 Task: Look for space in San Luis, Argentina from 11th June, 2023 to 17th June, 2023 for 1 adult in price range Rs.5000 to Rs.12000. Place can be private room with 1  bedroom having 1 bed and 1 bathroom. Property type can be hotel. Amenities needed are: heating, . Booking option can be shelf check-in. Required host language is English.
Action: Mouse moved to (446, 91)
Screenshot: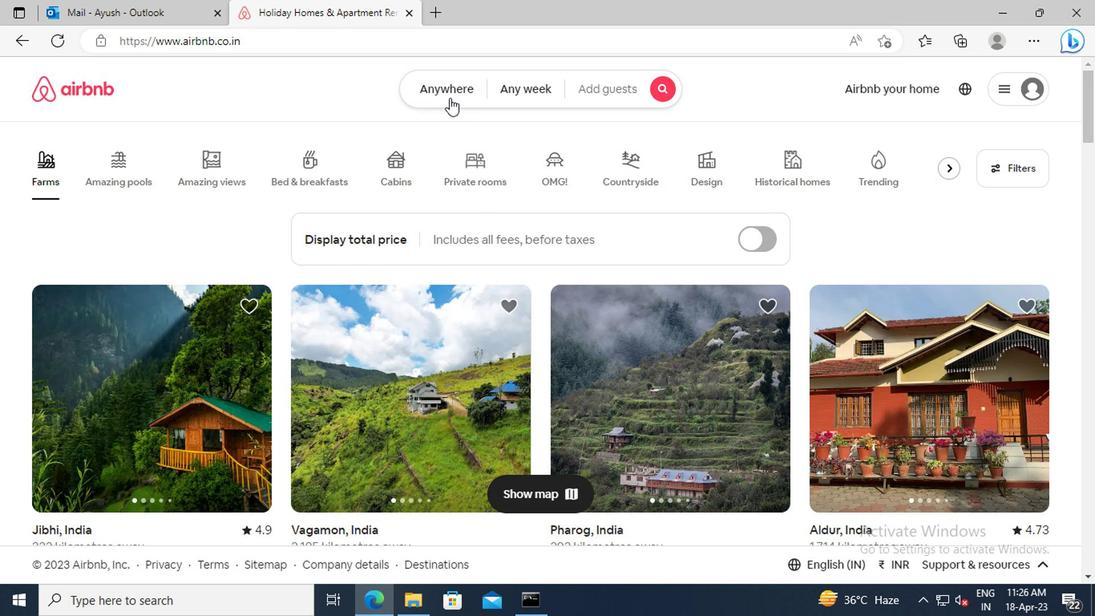
Action: Mouse pressed left at (446, 91)
Screenshot: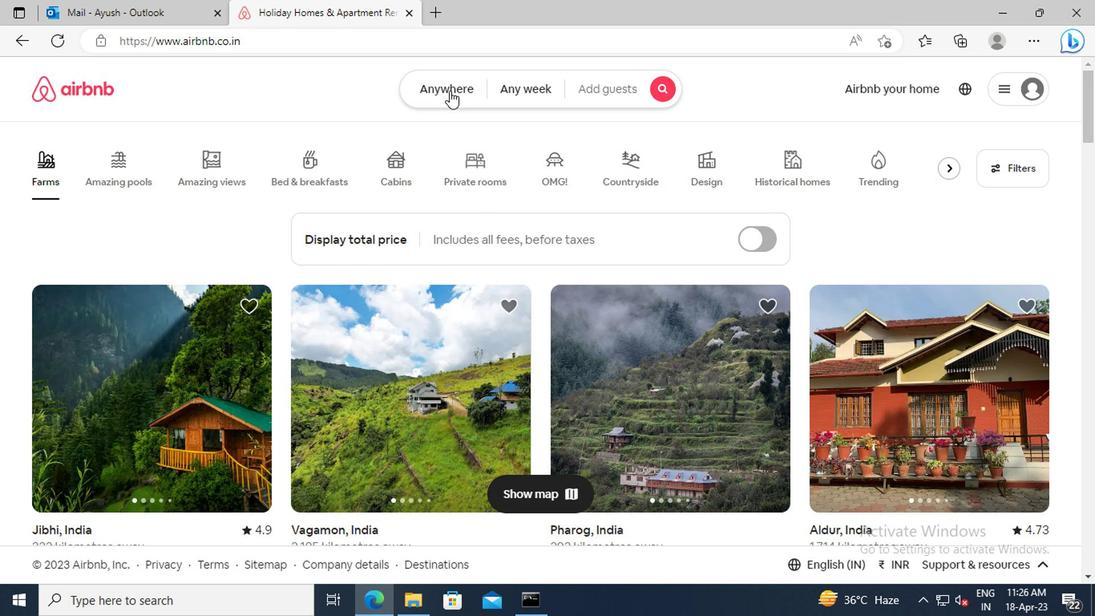 
Action: Mouse moved to (302, 159)
Screenshot: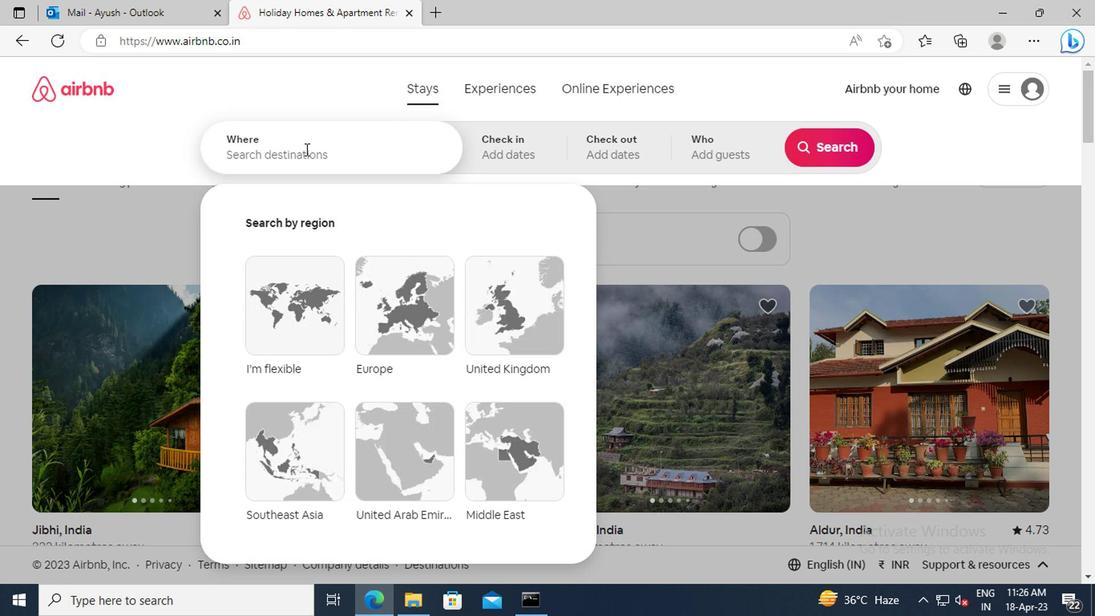 
Action: Mouse pressed left at (302, 159)
Screenshot: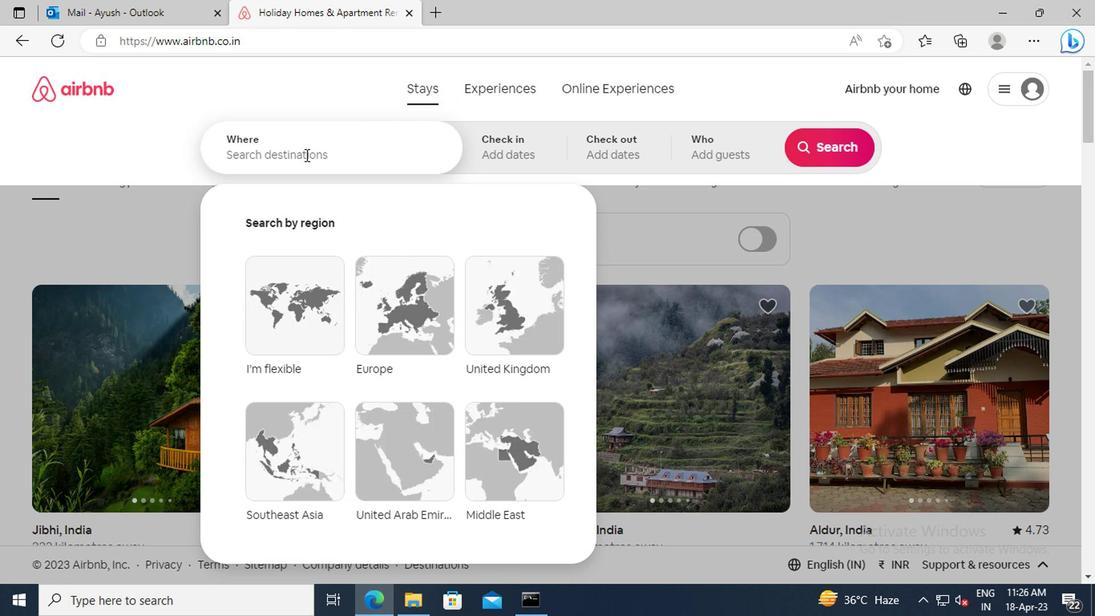 
Action: Key pressed <Key.shift>SAN<Key.space><Key.shift>LUIS,<Key.space><Key.shift_r>ARGENTINA<Key.enter>
Screenshot: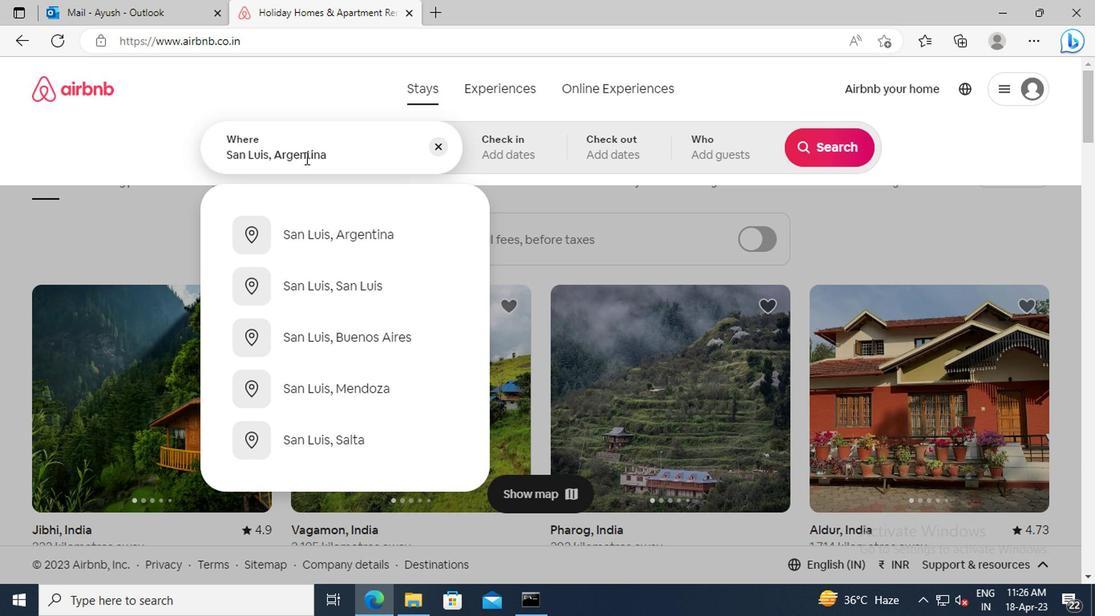 
Action: Mouse moved to (816, 279)
Screenshot: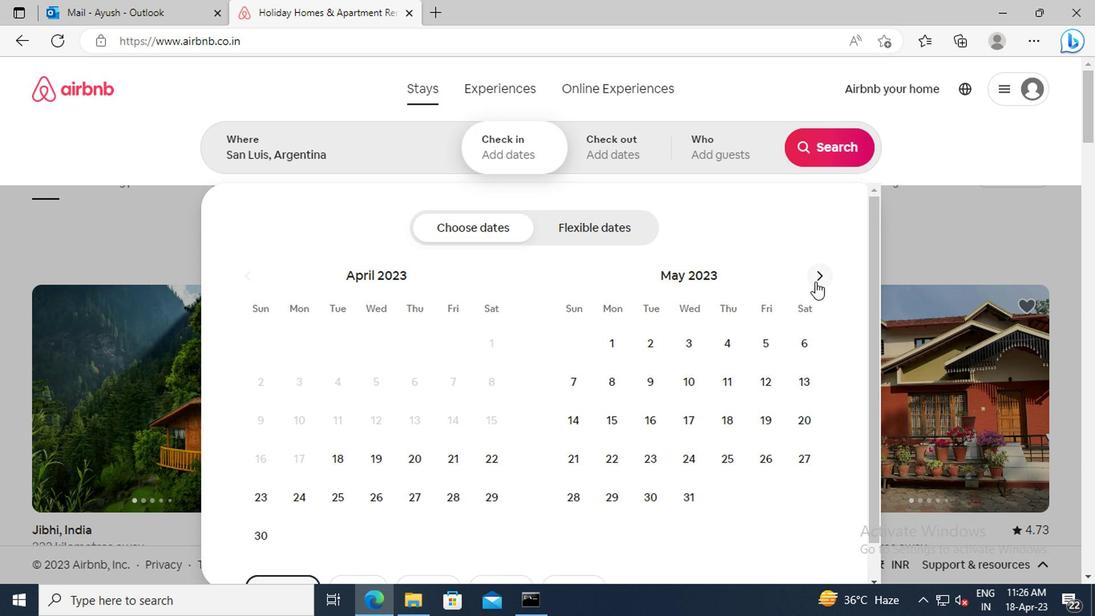 
Action: Mouse pressed left at (816, 279)
Screenshot: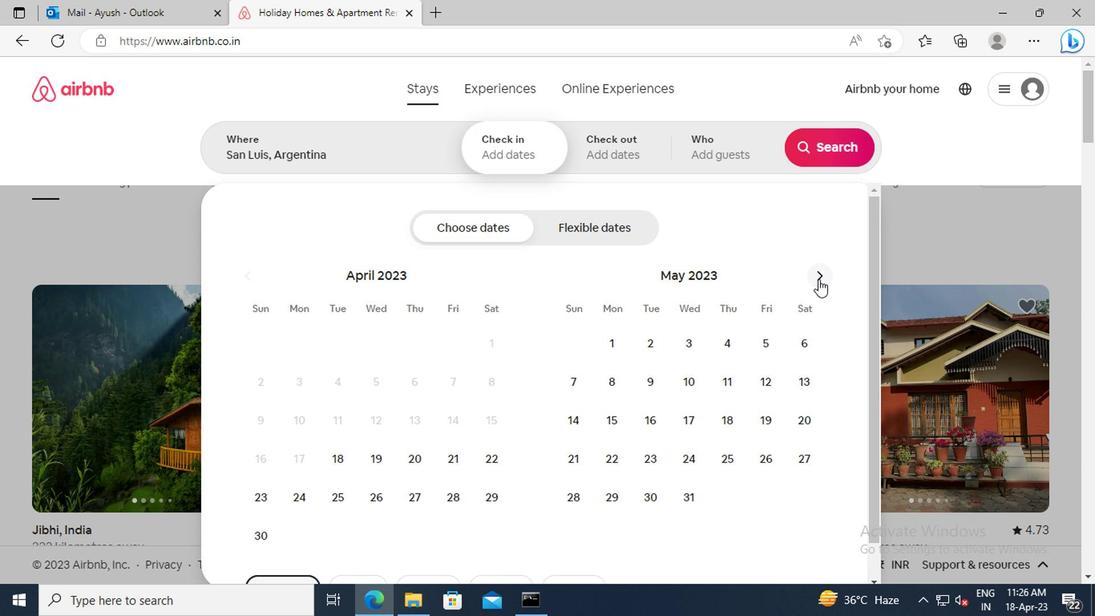 
Action: Mouse moved to (578, 414)
Screenshot: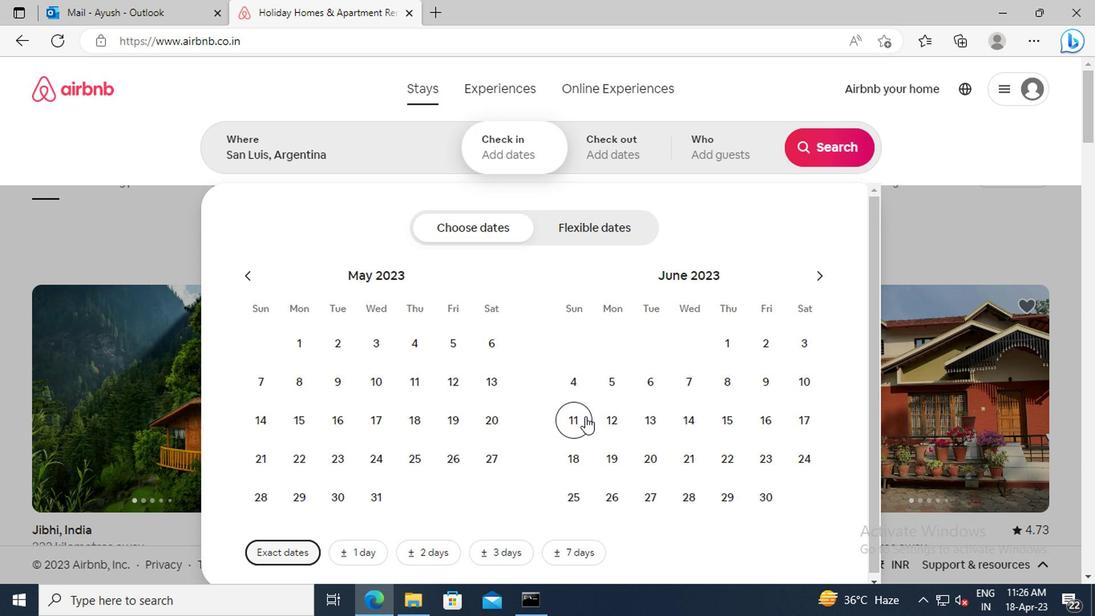 
Action: Mouse pressed left at (578, 414)
Screenshot: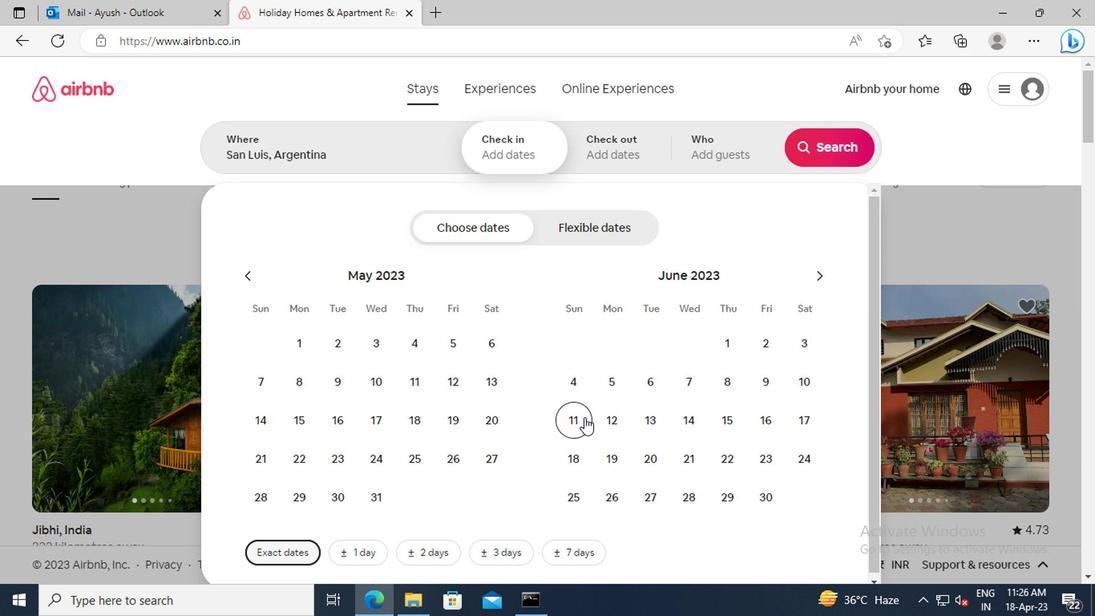 
Action: Mouse moved to (806, 414)
Screenshot: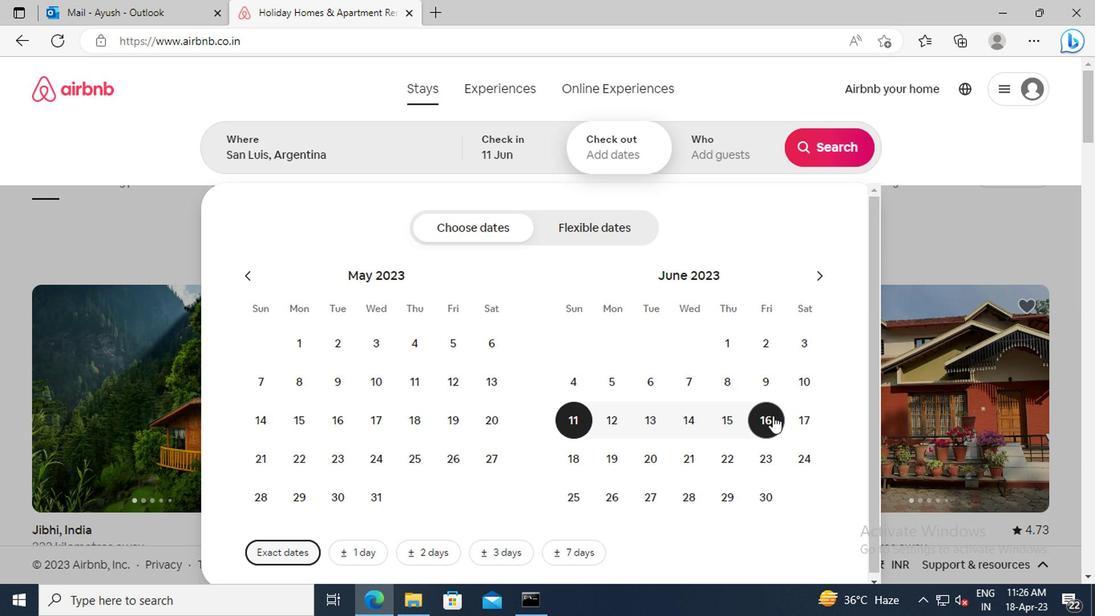 
Action: Mouse pressed left at (806, 414)
Screenshot: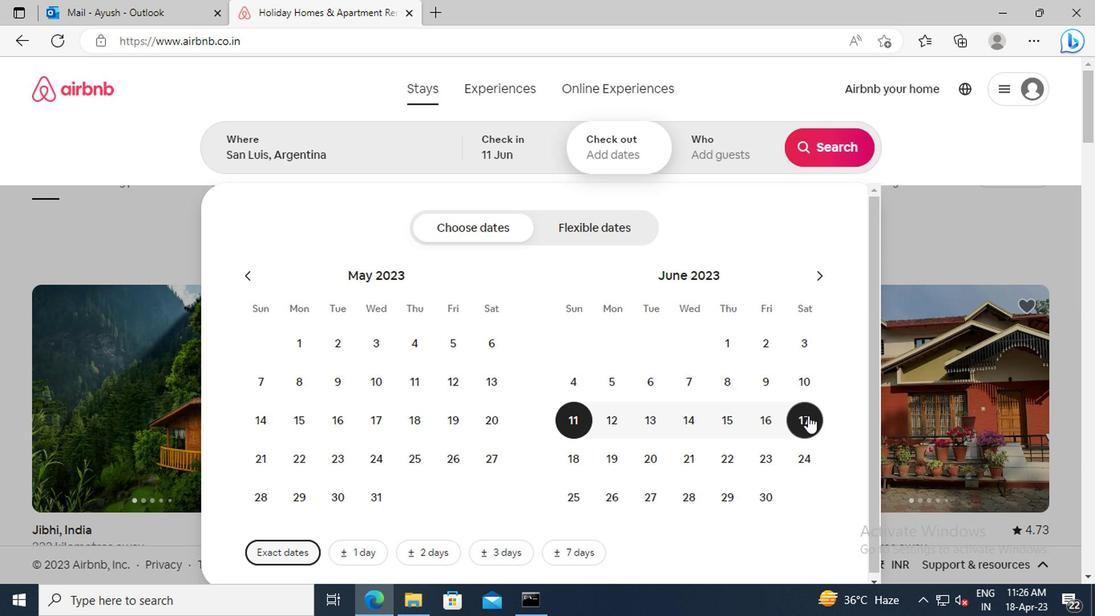 
Action: Mouse moved to (716, 154)
Screenshot: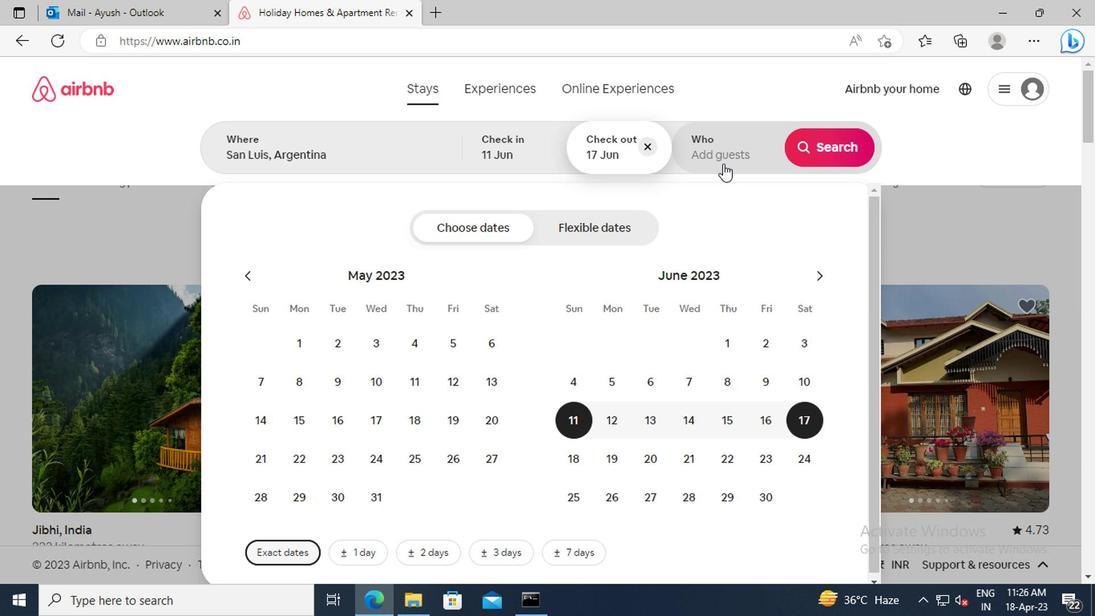 
Action: Mouse pressed left at (716, 154)
Screenshot: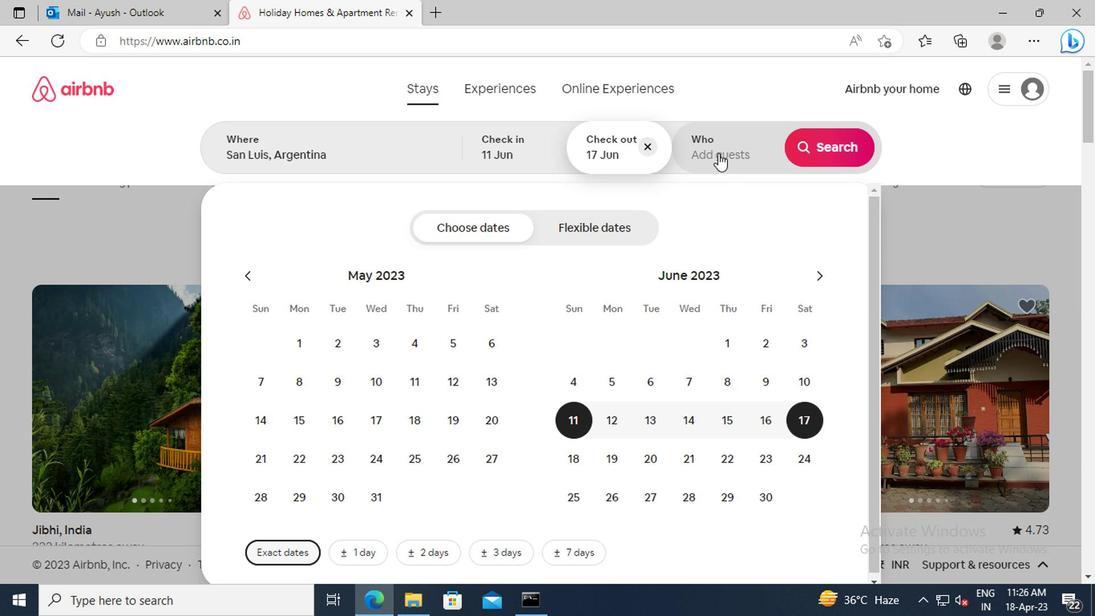 
Action: Mouse moved to (828, 233)
Screenshot: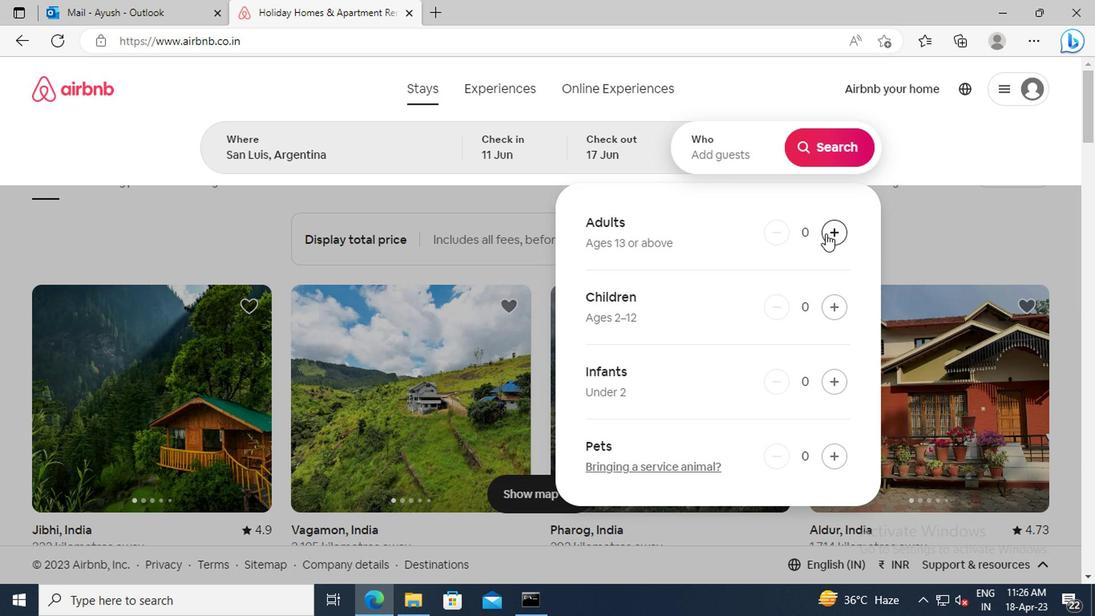 
Action: Mouse pressed left at (828, 233)
Screenshot: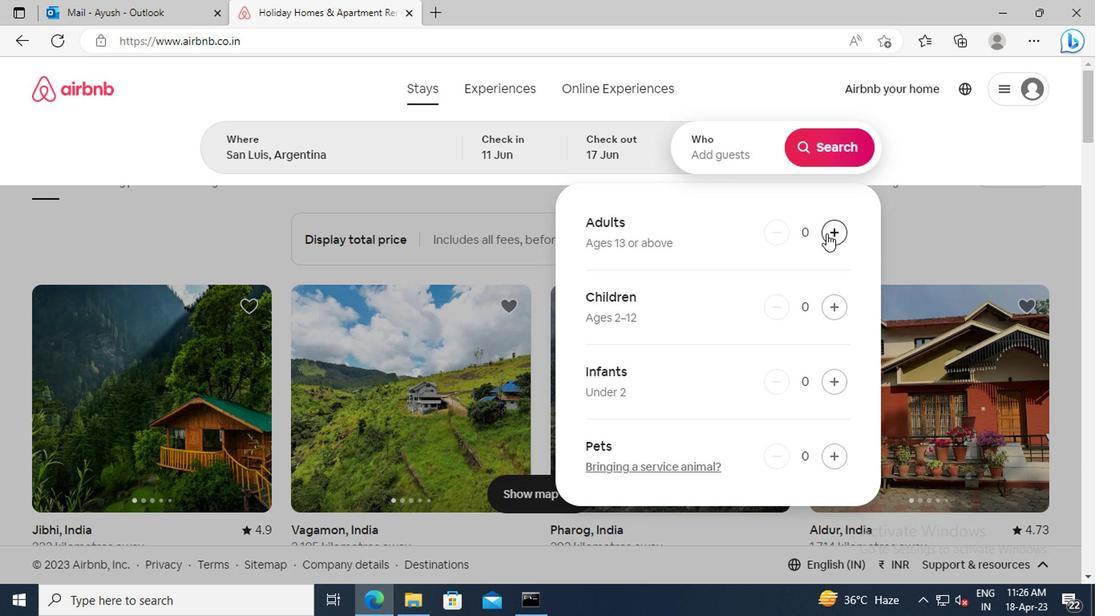 
Action: Mouse moved to (818, 147)
Screenshot: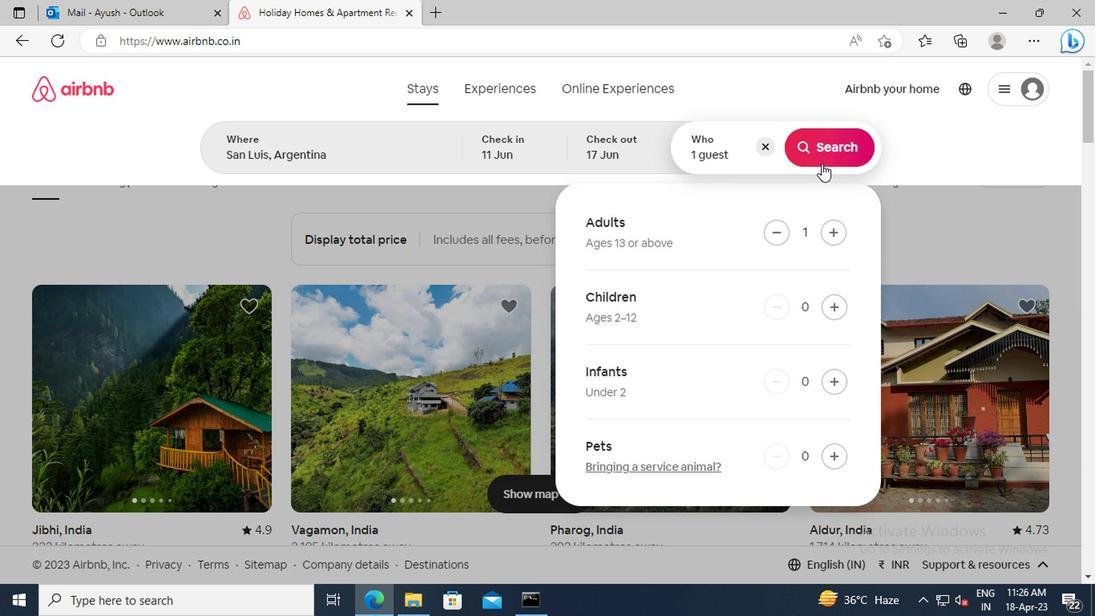
Action: Mouse pressed left at (818, 147)
Screenshot: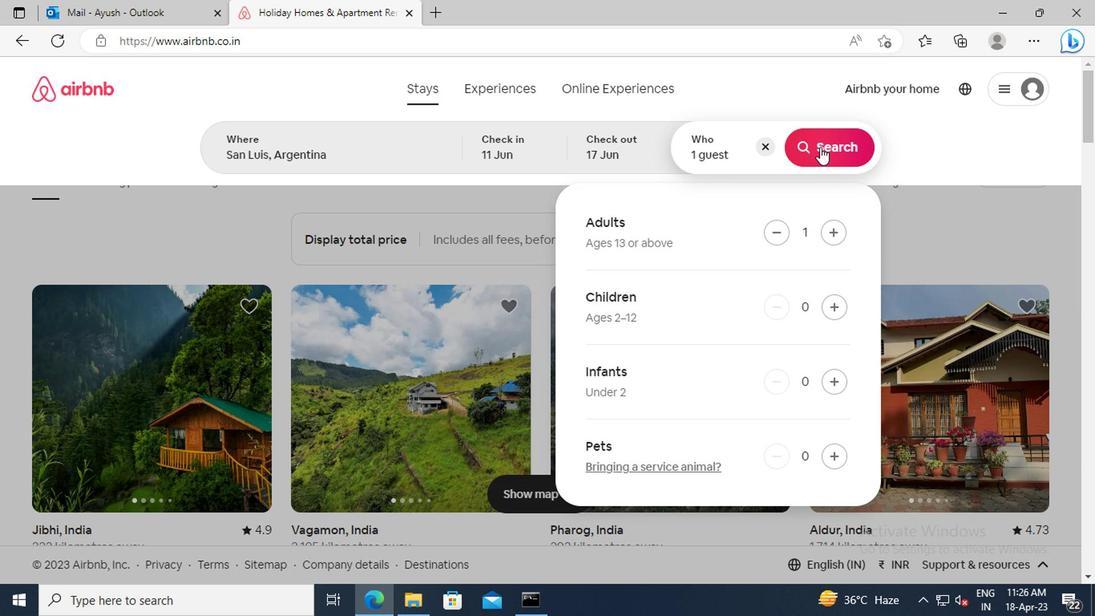 
Action: Mouse moved to (1022, 155)
Screenshot: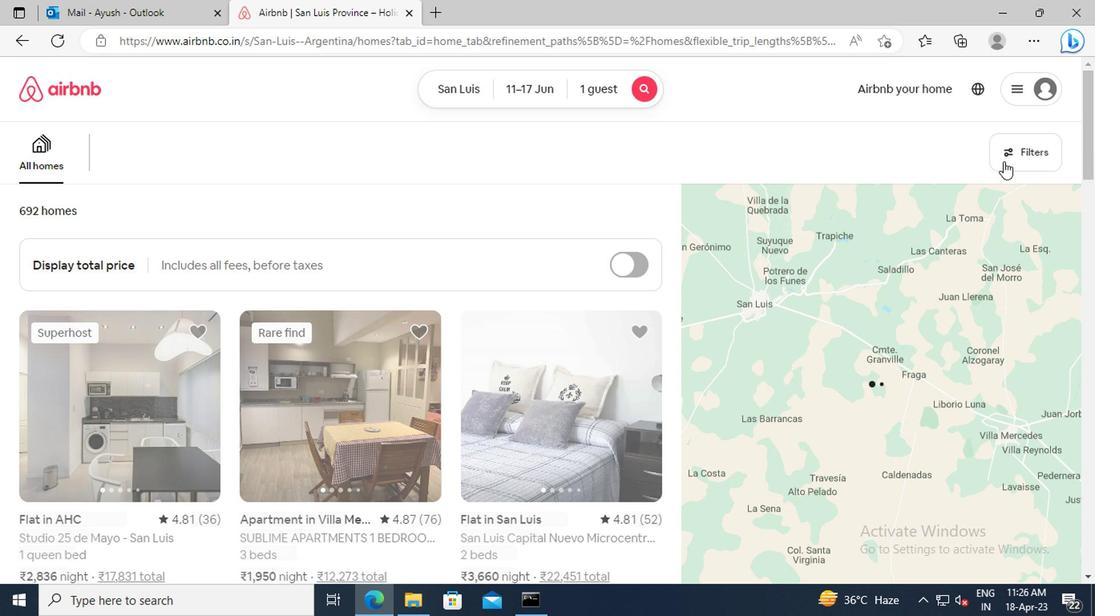 
Action: Mouse pressed left at (1022, 155)
Screenshot: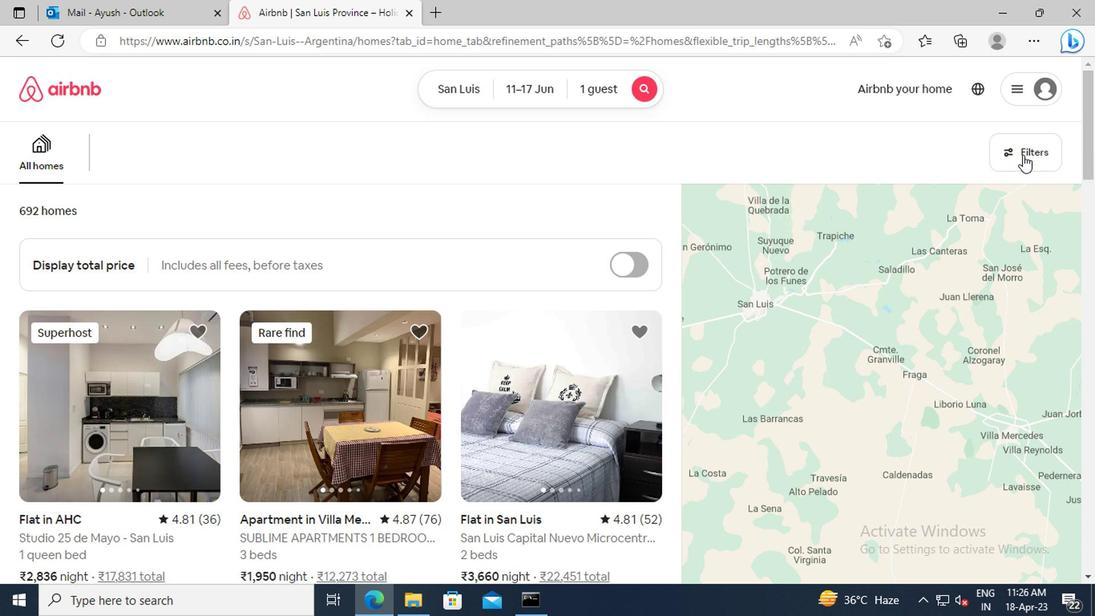 
Action: Mouse moved to (370, 362)
Screenshot: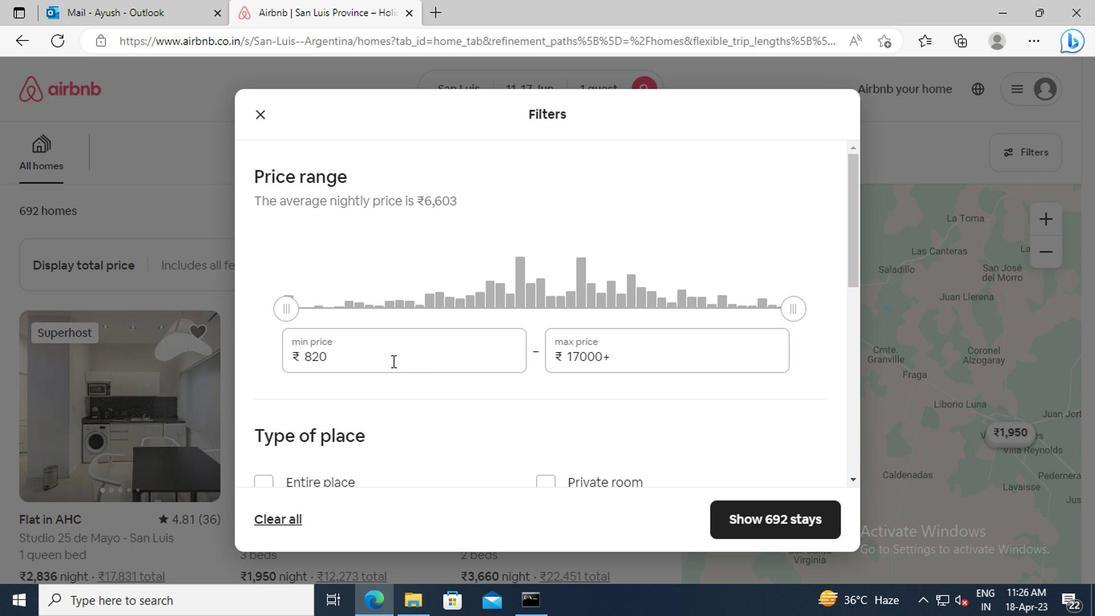 
Action: Mouse pressed left at (370, 362)
Screenshot: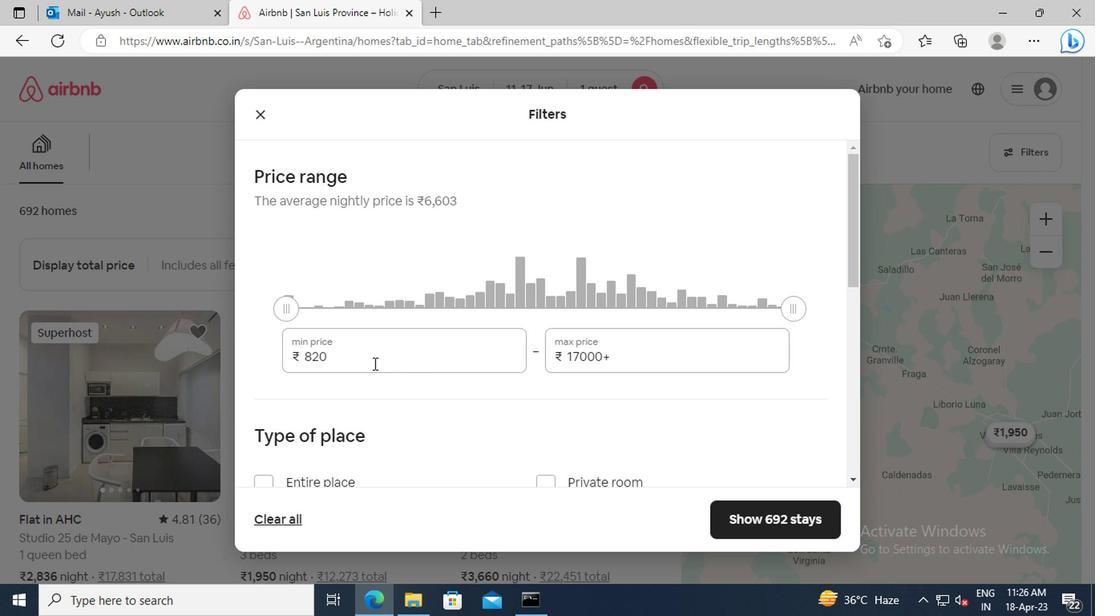 
Action: Key pressed <Key.backspace><Key.backspace><Key.backspace>5000<Key.tab><Key.delete>12000
Screenshot: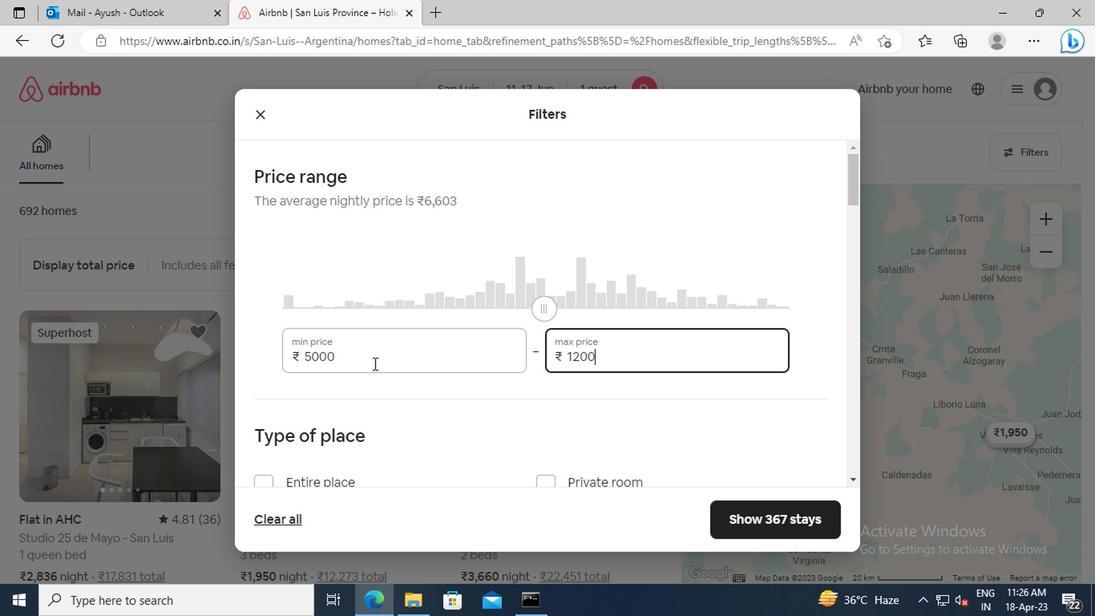 
Action: Mouse scrolled (370, 362) with delta (0, 0)
Screenshot: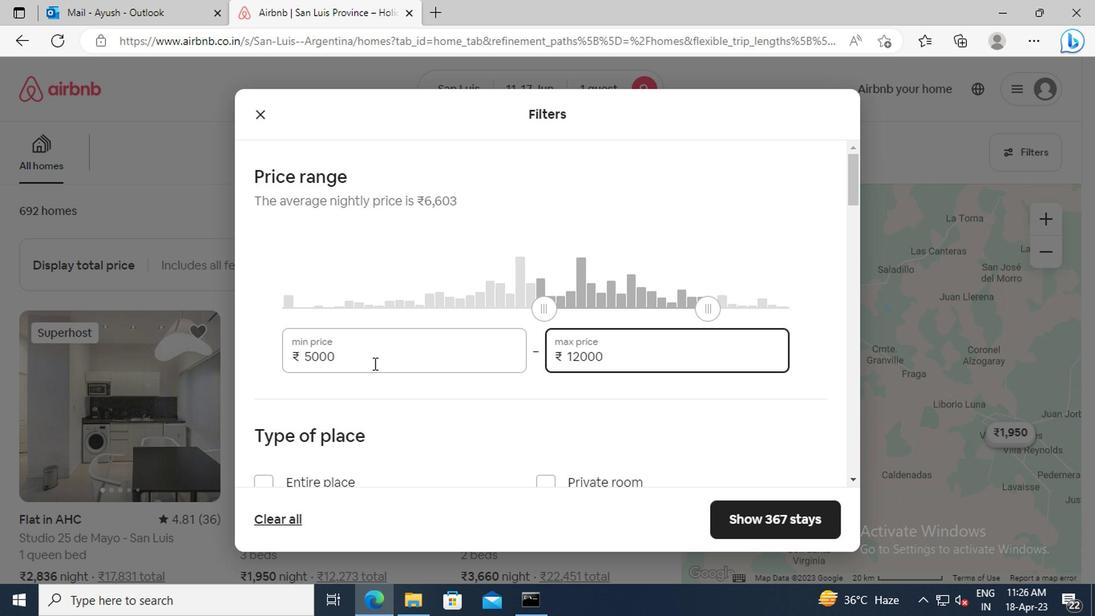 
Action: Mouse moved to (381, 332)
Screenshot: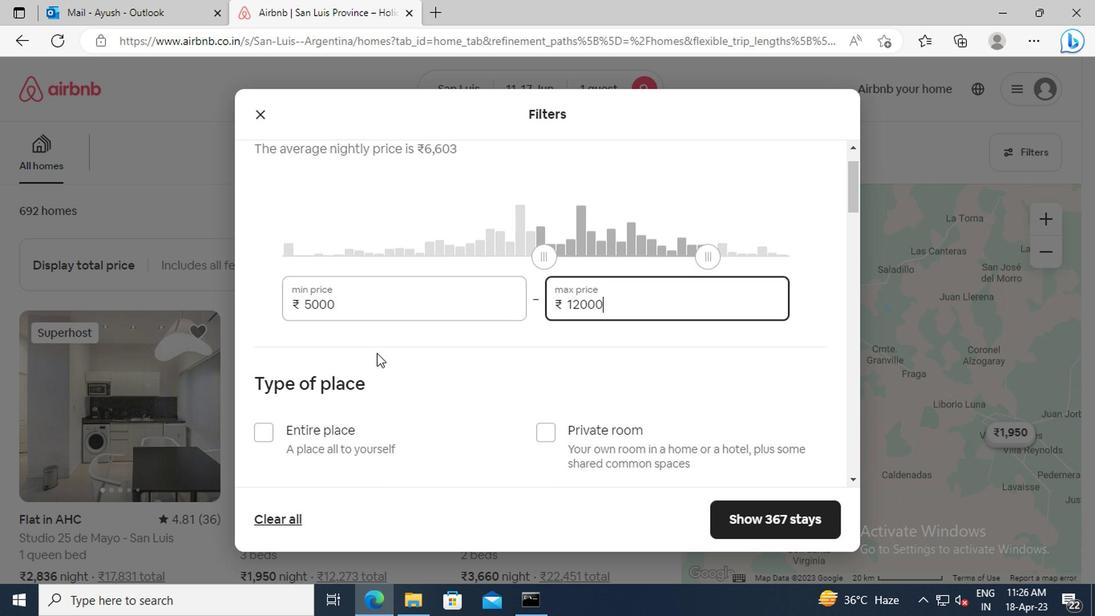 
Action: Mouse scrolled (381, 331) with delta (0, -1)
Screenshot: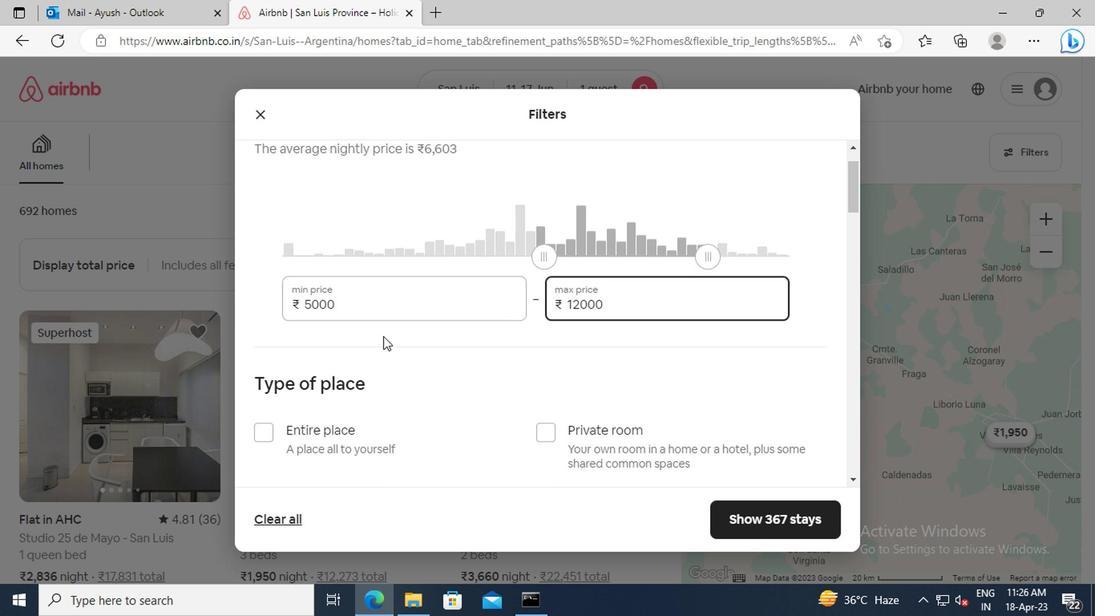 
Action: Mouse scrolled (381, 331) with delta (0, -1)
Screenshot: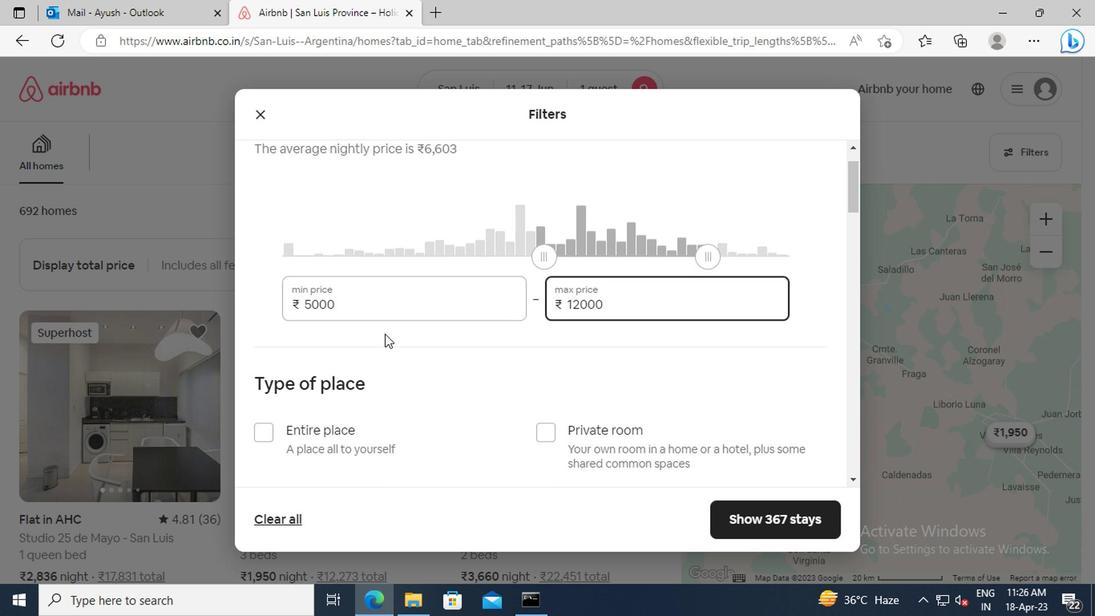 
Action: Mouse moved to (547, 330)
Screenshot: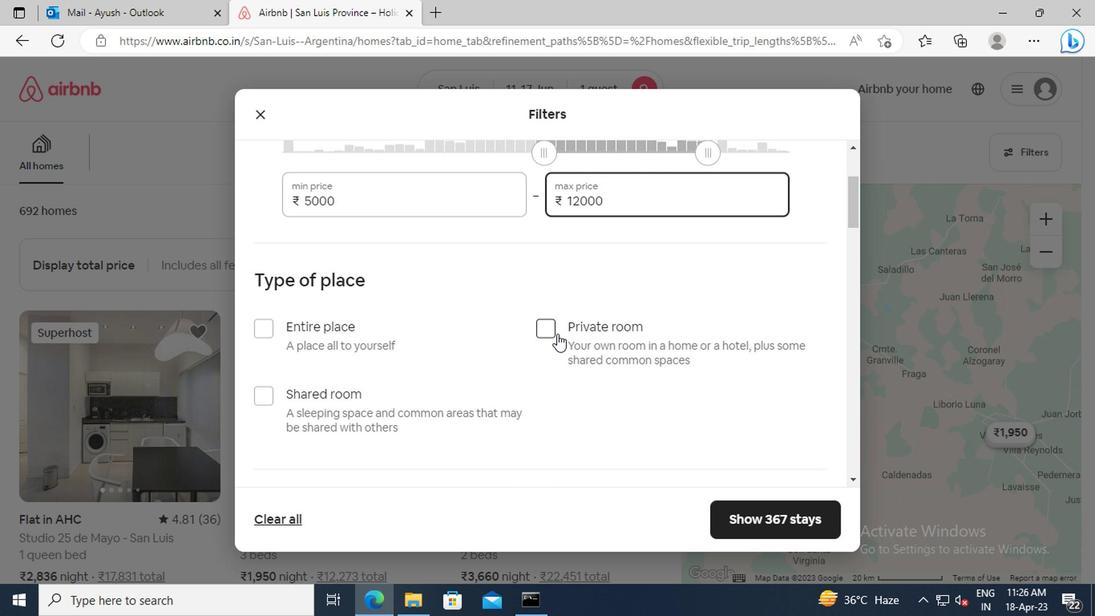 
Action: Mouse pressed left at (547, 330)
Screenshot: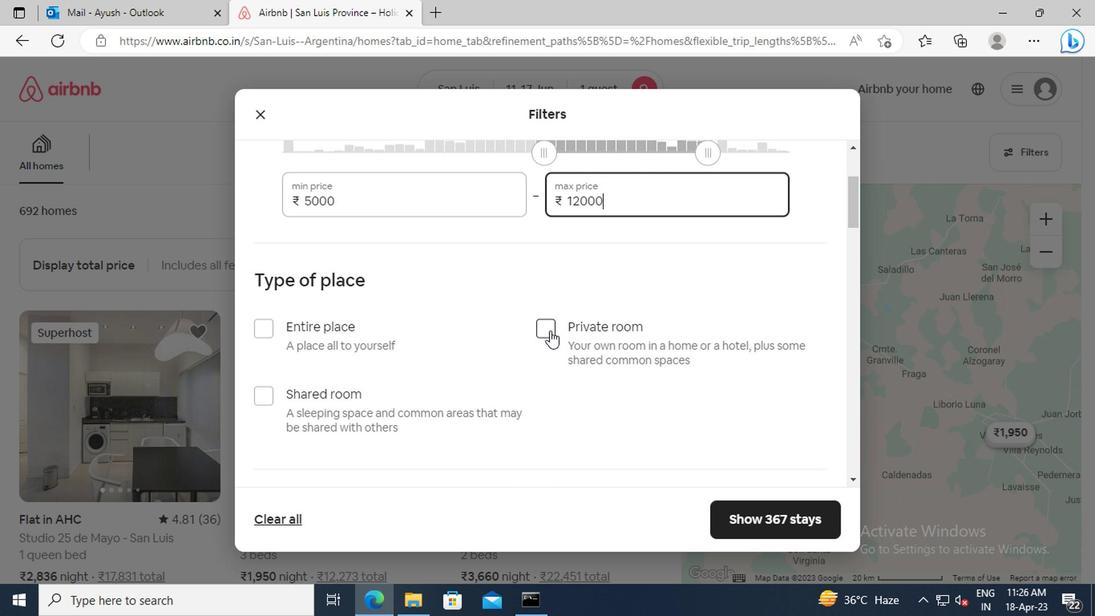 
Action: Mouse moved to (471, 341)
Screenshot: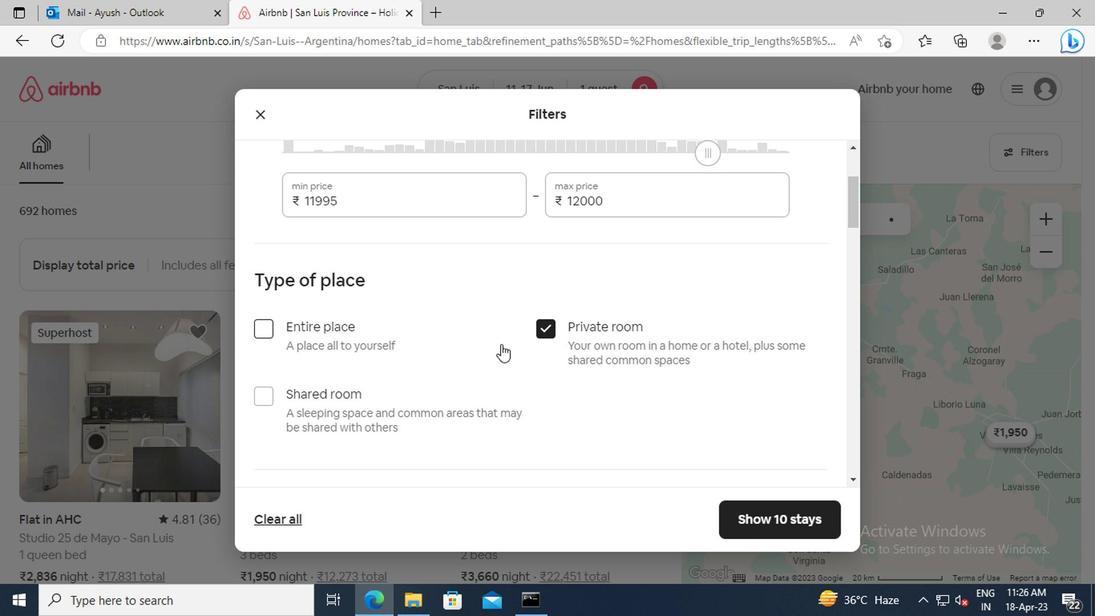 
Action: Mouse scrolled (471, 340) with delta (0, -1)
Screenshot: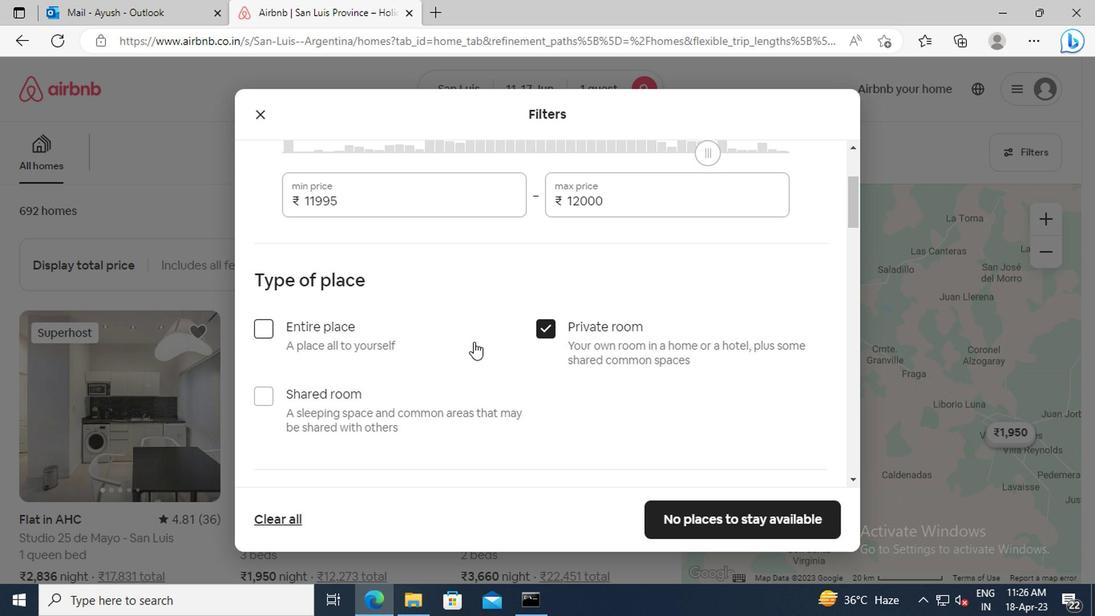 
Action: Mouse scrolled (471, 340) with delta (0, -1)
Screenshot: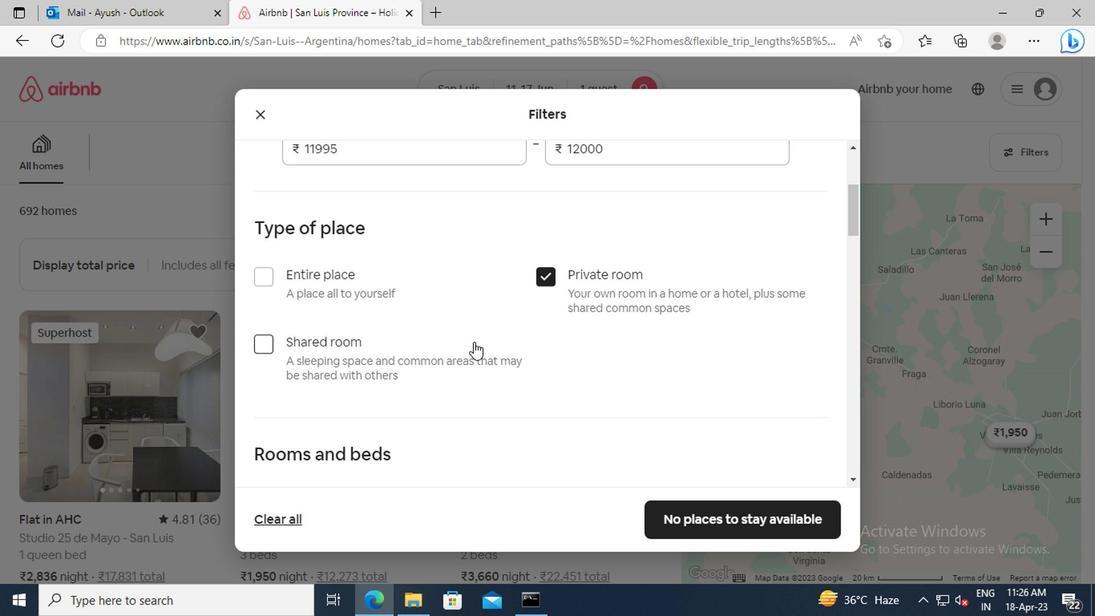 
Action: Mouse scrolled (471, 340) with delta (0, -1)
Screenshot: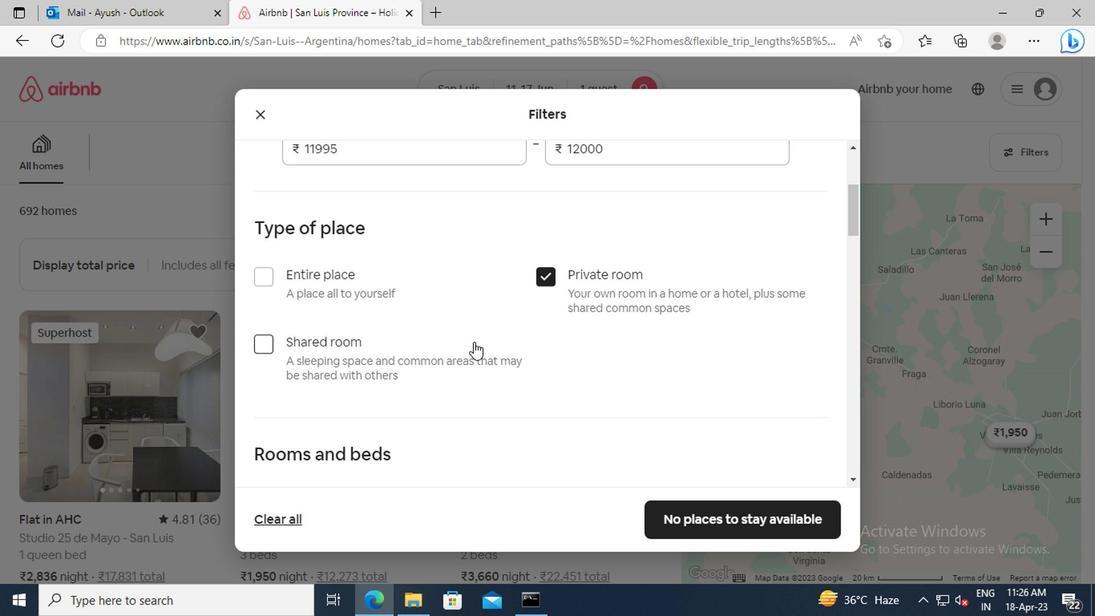 
Action: Mouse moved to (471, 296)
Screenshot: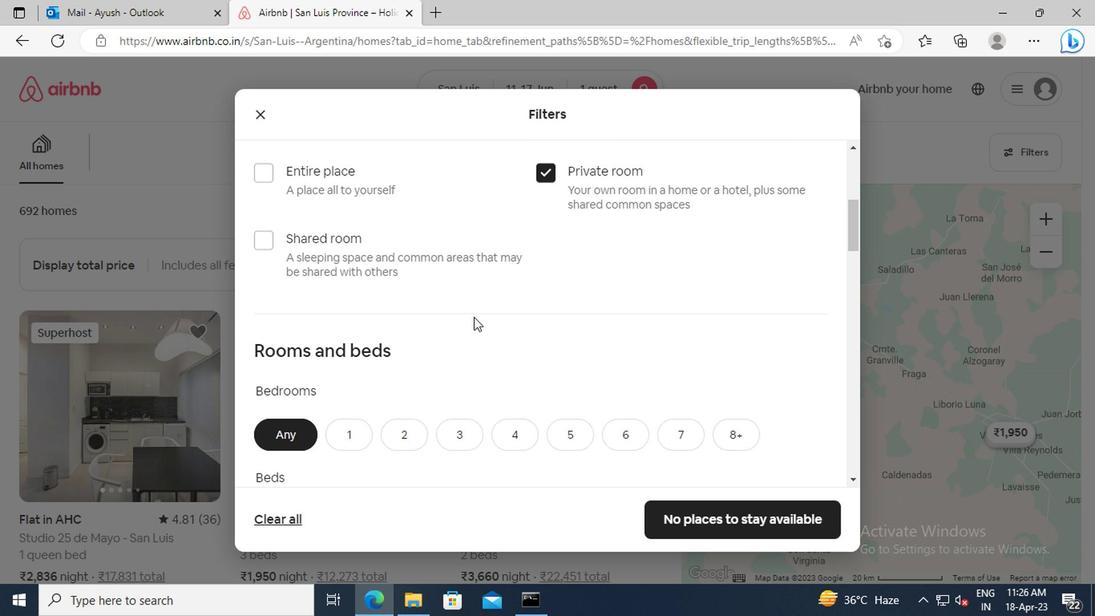 
Action: Mouse scrolled (471, 296) with delta (0, 0)
Screenshot: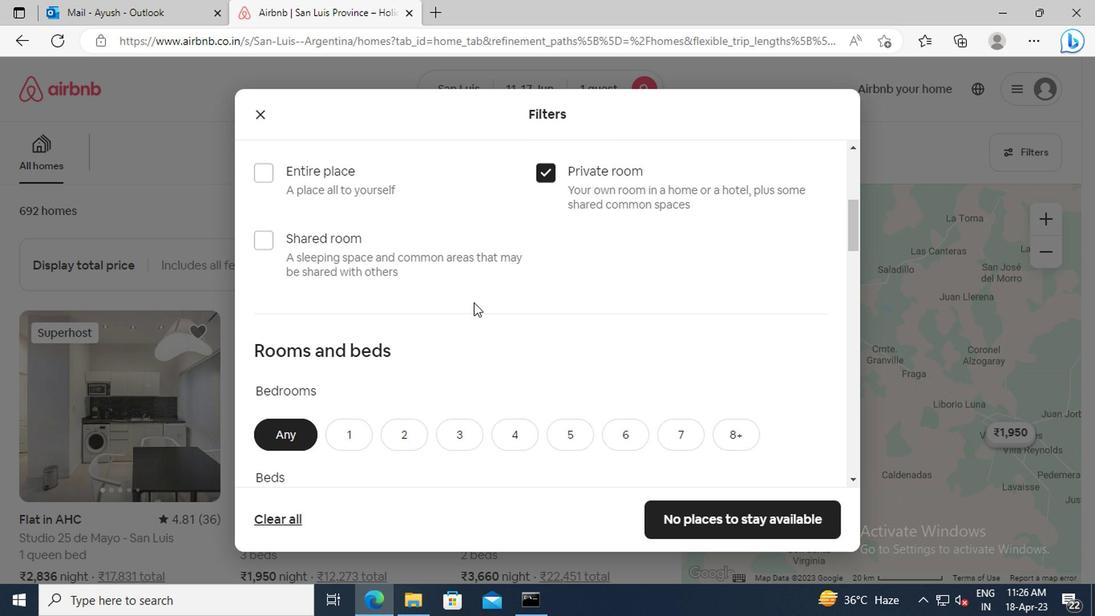 
Action: Mouse scrolled (471, 296) with delta (0, 0)
Screenshot: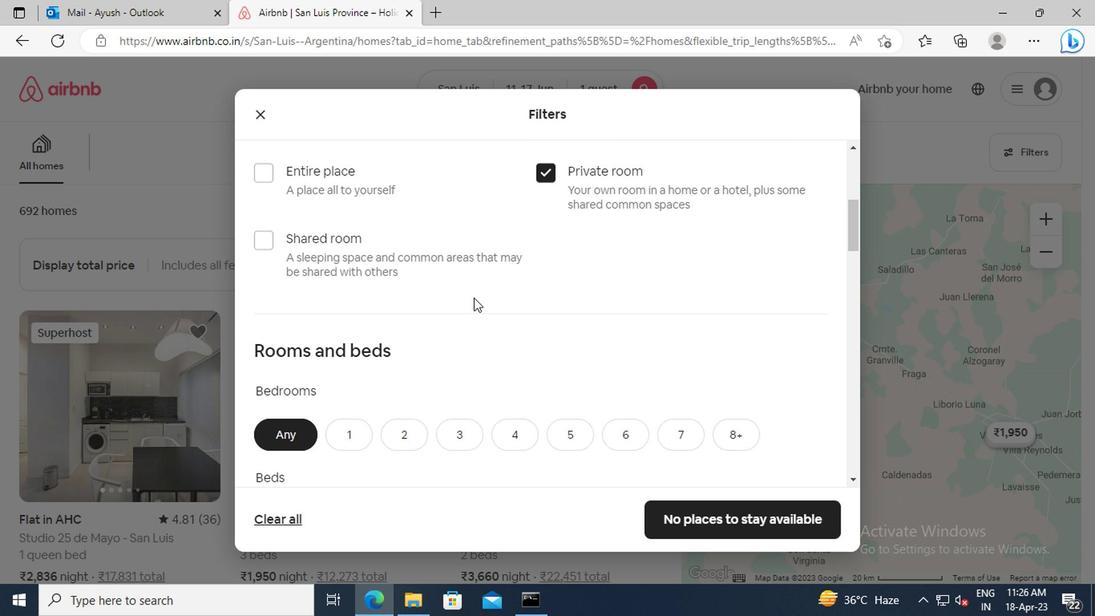 
Action: Mouse scrolled (471, 296) with delta (0, 0)
Screenshot: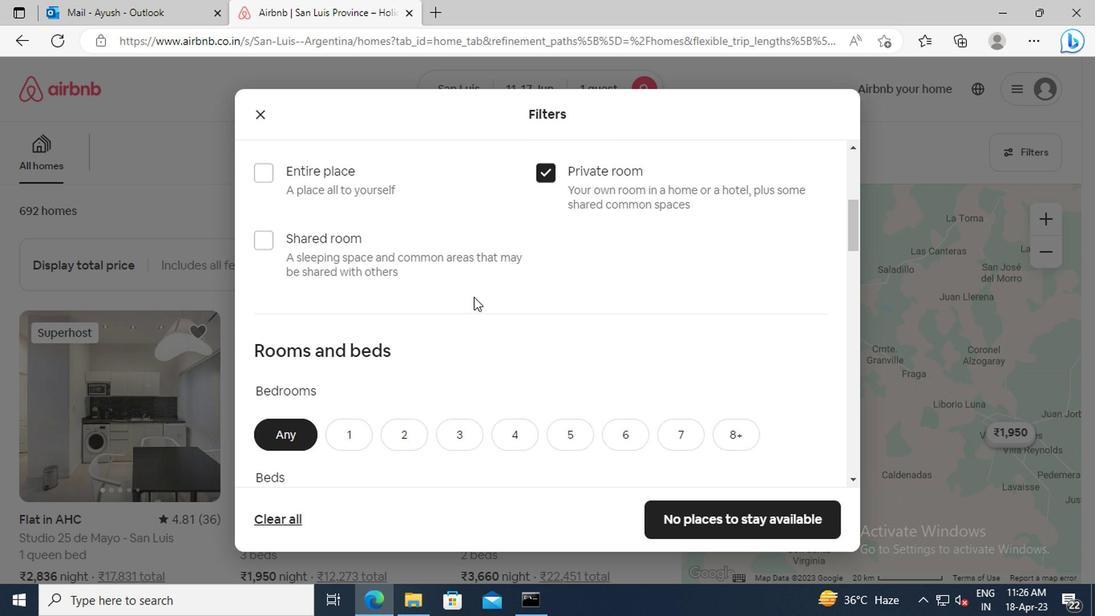 
Action: Mouse moved to (353, 278)
Screenshot: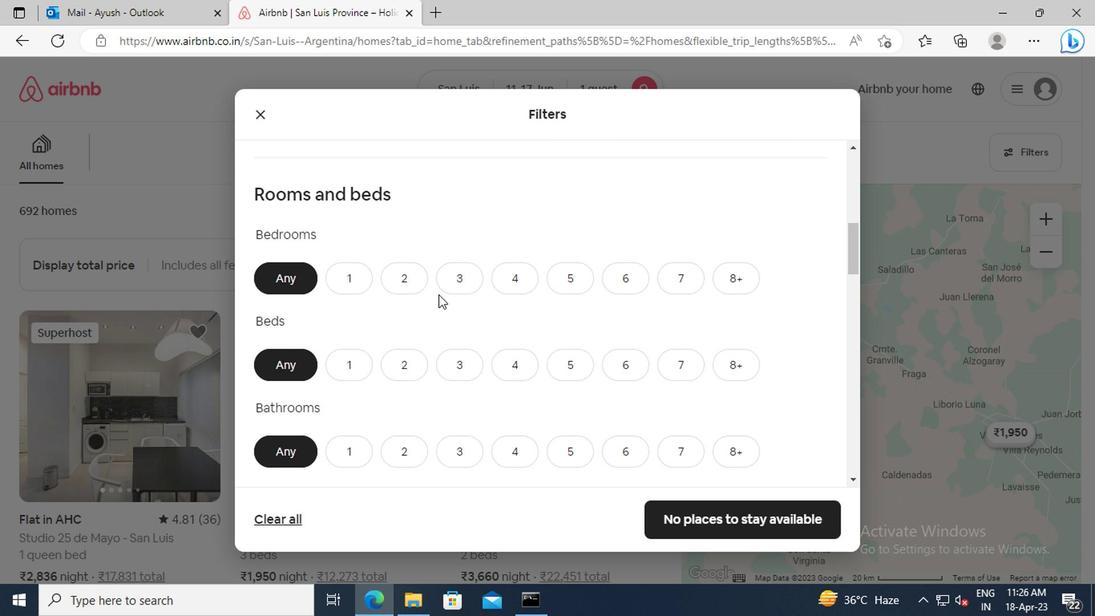 
Action: Mouse pressed left at (353, 278)
Screenshot: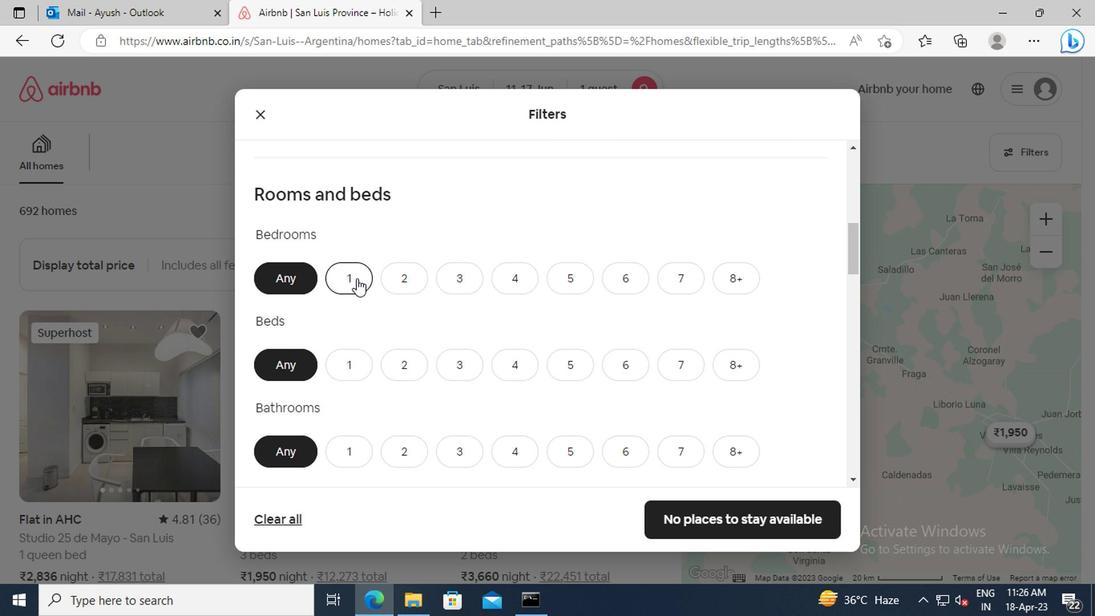 
Action: Mouse moved to (377, 314)
Screenshot: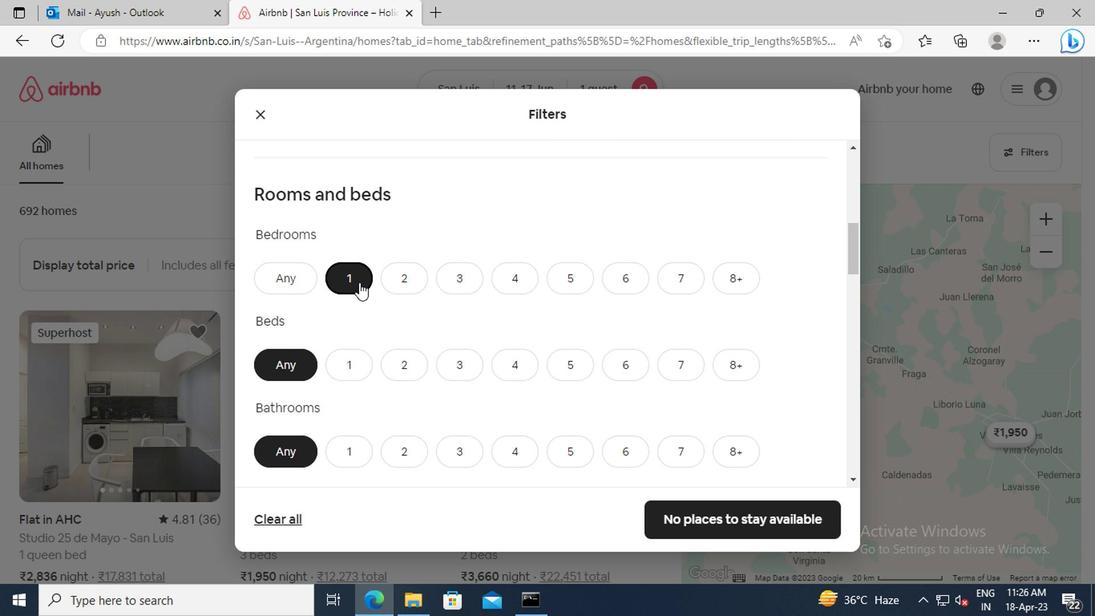 
Action: Mouse scrolled (377, 313) with delta (0, 0)
Screenshot: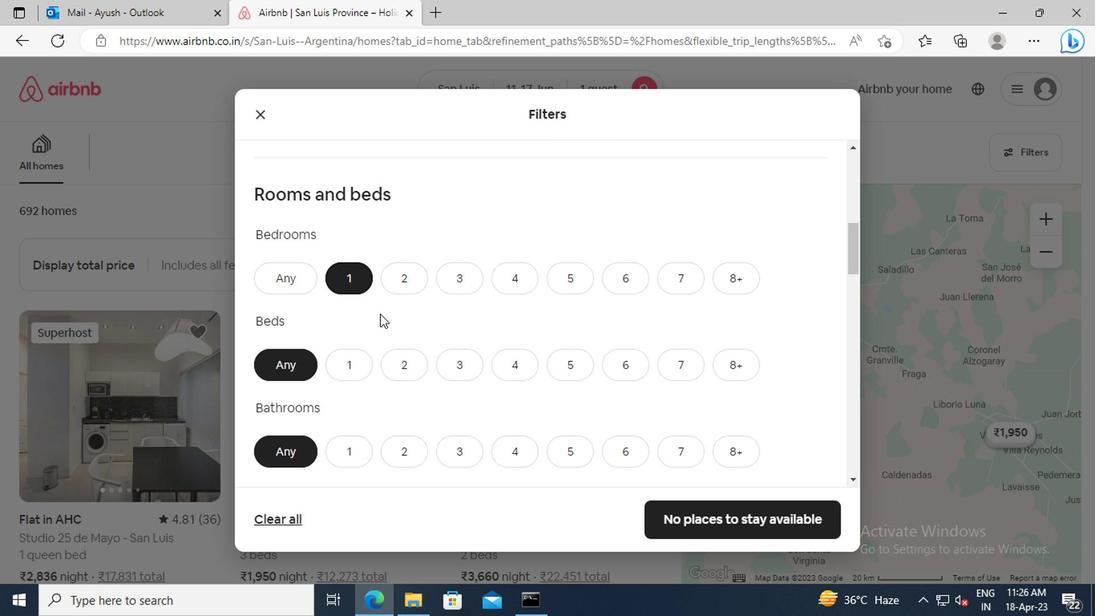 
Action: Mouse moved to (353, 305)
Screenshot: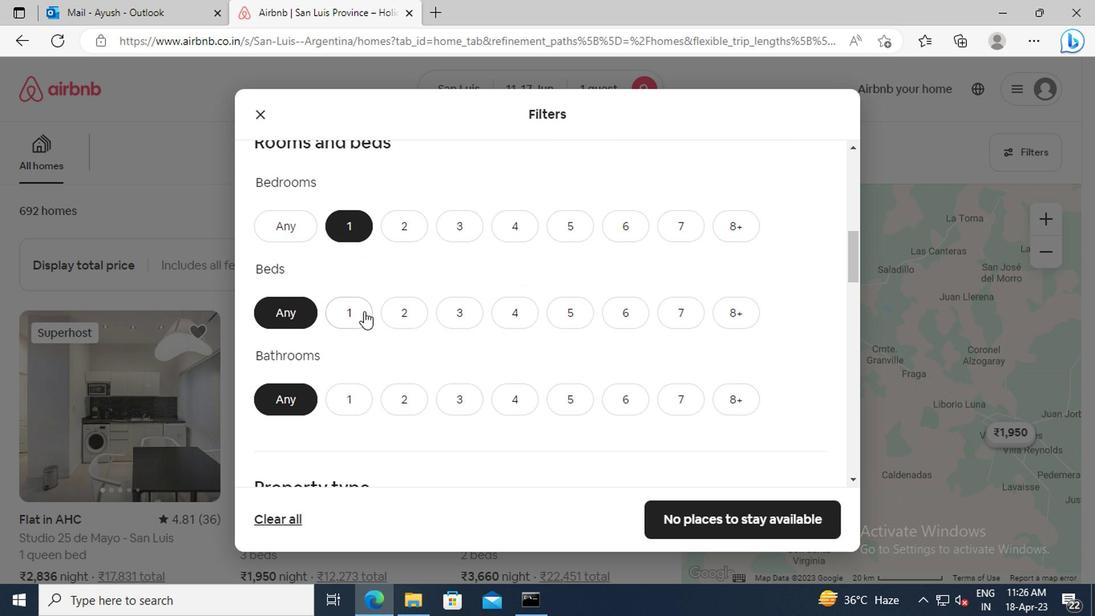 
Action: Mouse pressed left at (353, 305)
Screenshot: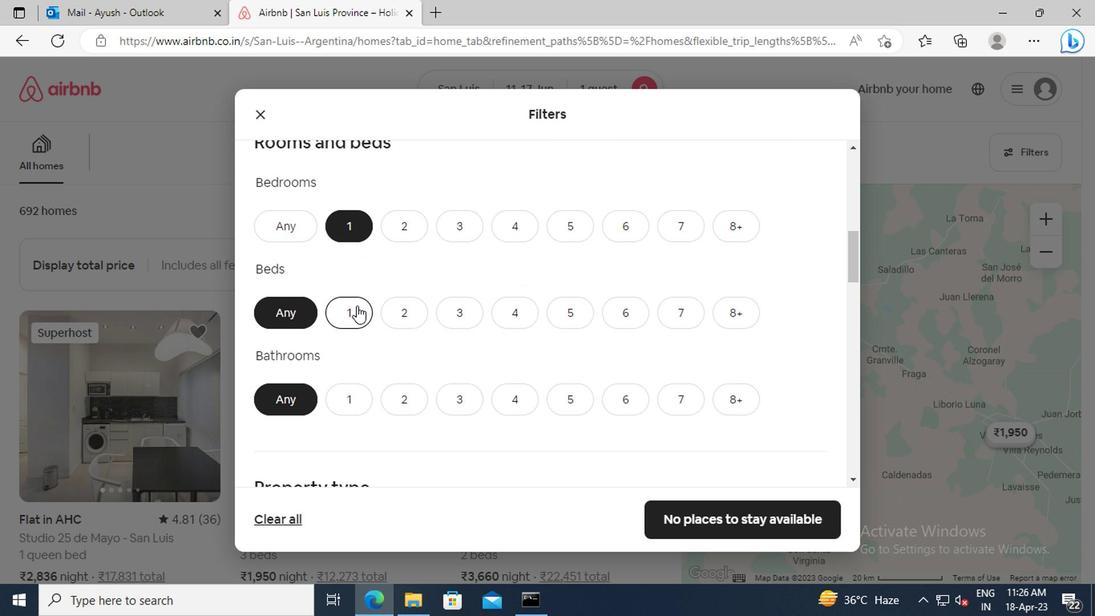 
Action: Mouse moved to (356, 397)
Screenshot: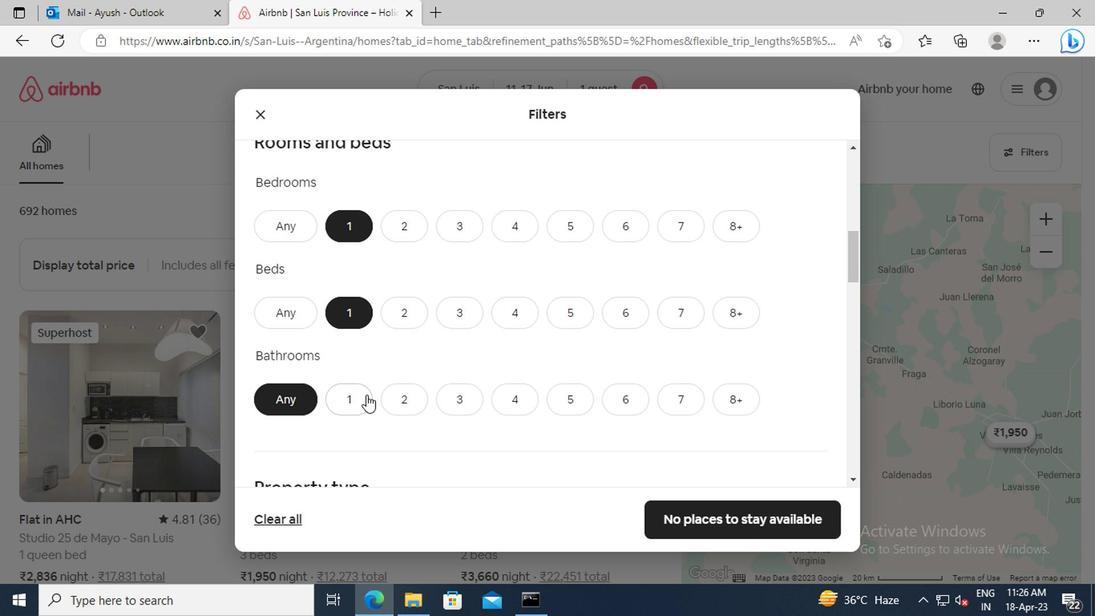 
Action: Mouse pressed left at (356, 397)
Screenshot: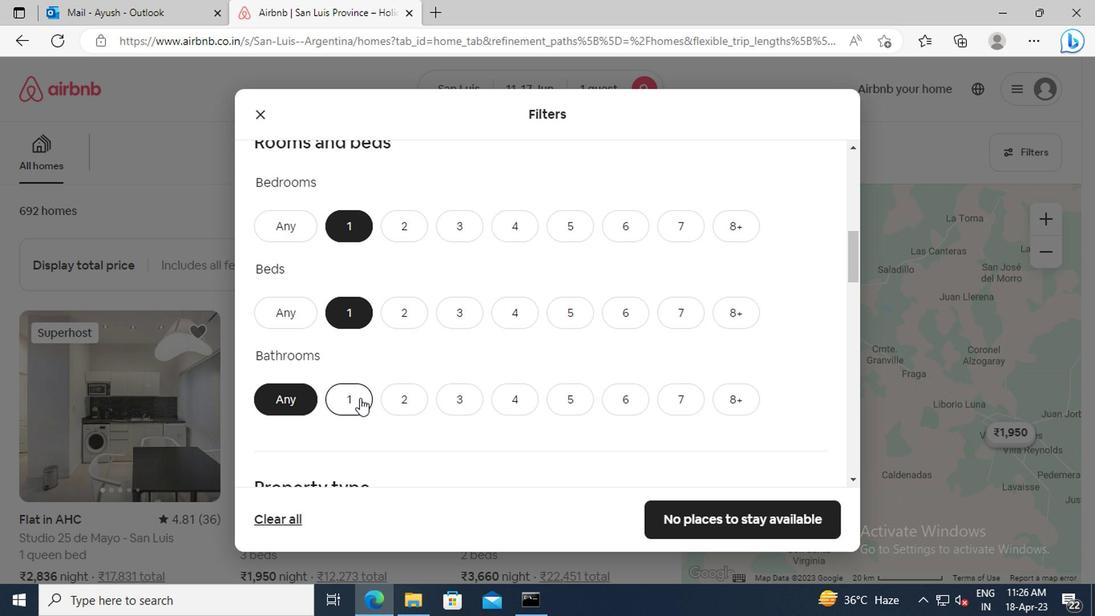 
Action: Mouse moved to (408, 324)
Screenshot: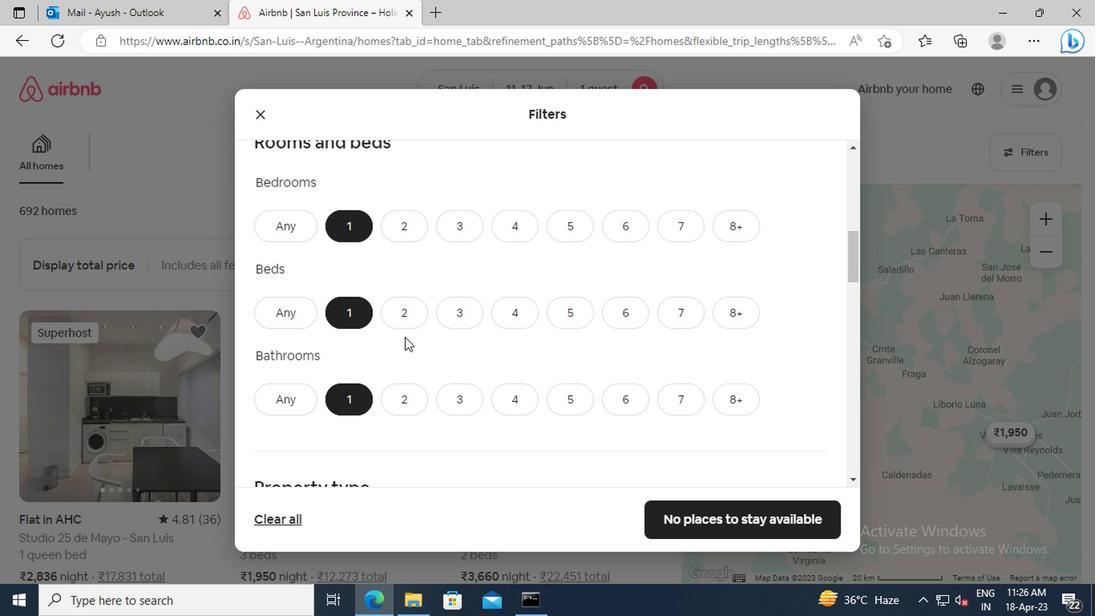 
Action: Mouse scrolled (408, 324) with delta (0, 0)
Screenshot: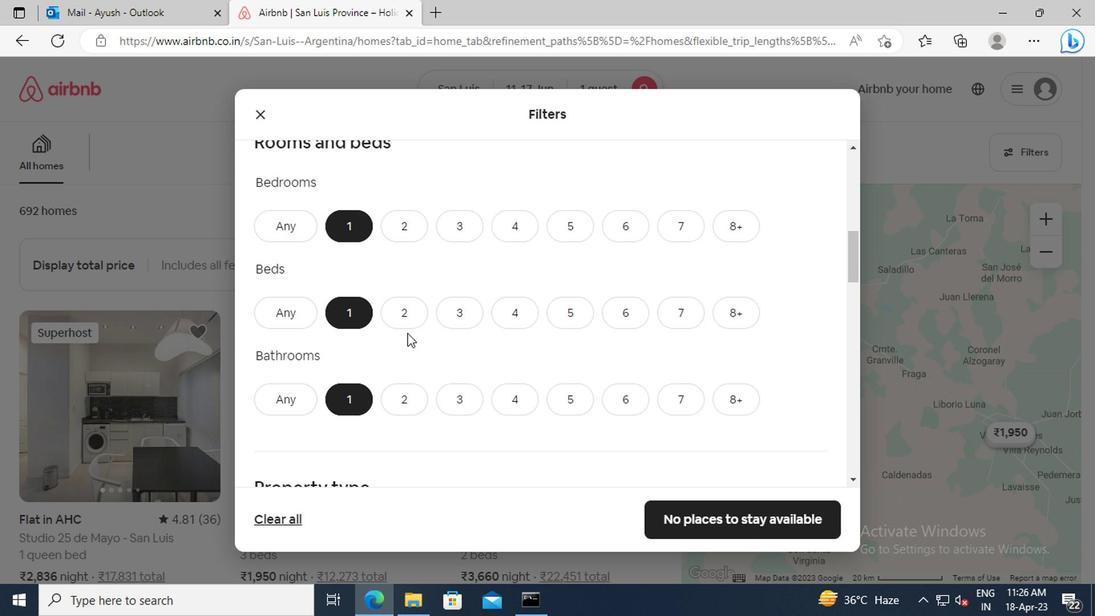 
Action: Mouse scrolled (408, 324) with delta (0, 0)
Screenshot: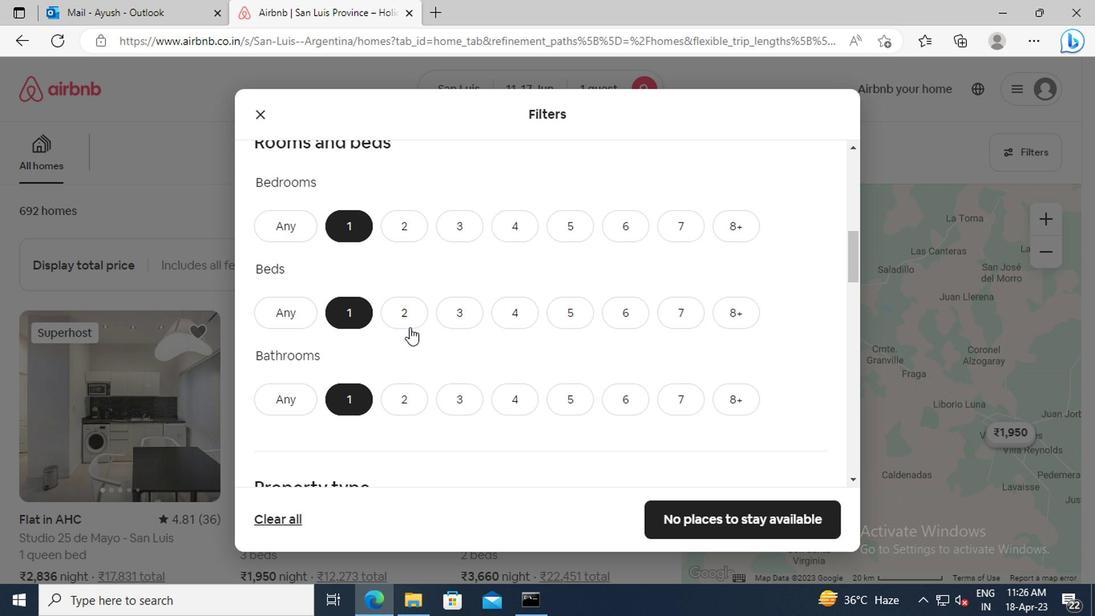 
Action: Mouse moved to (408, 296)
Screenshot: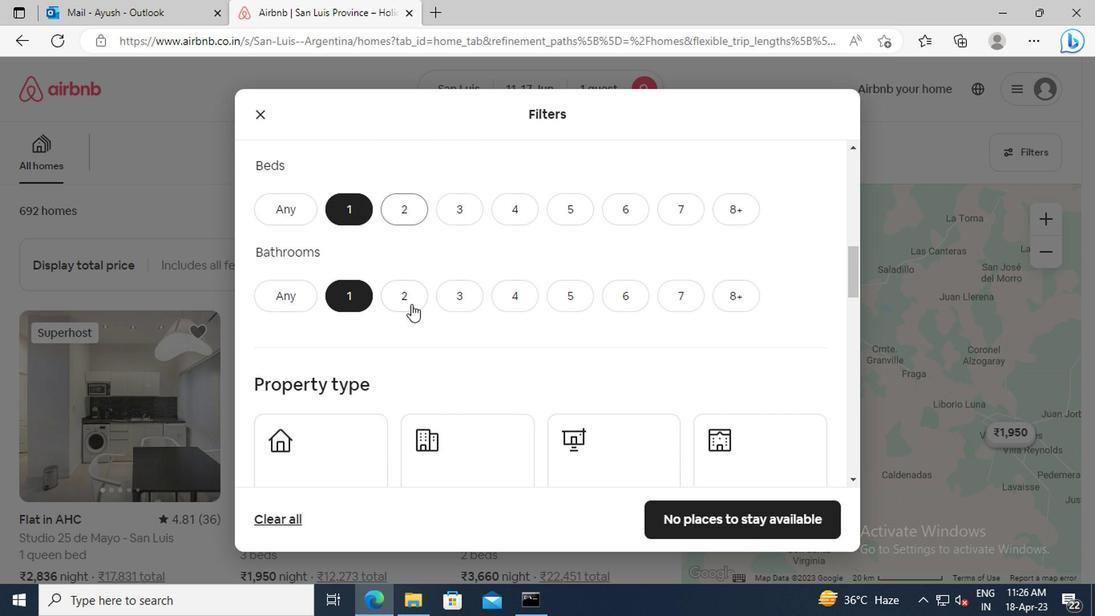 
Action: Mouse scrolled (408, 296) with delta (0, 0)
Screenshot: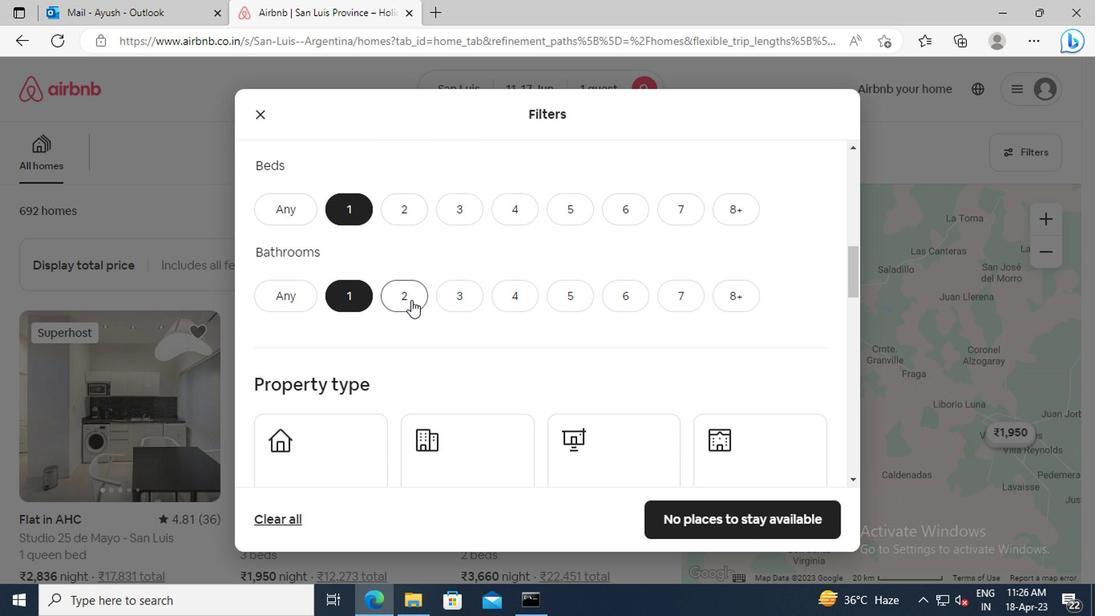 
Action: Mouse moved to (409, 292)
Screenshot: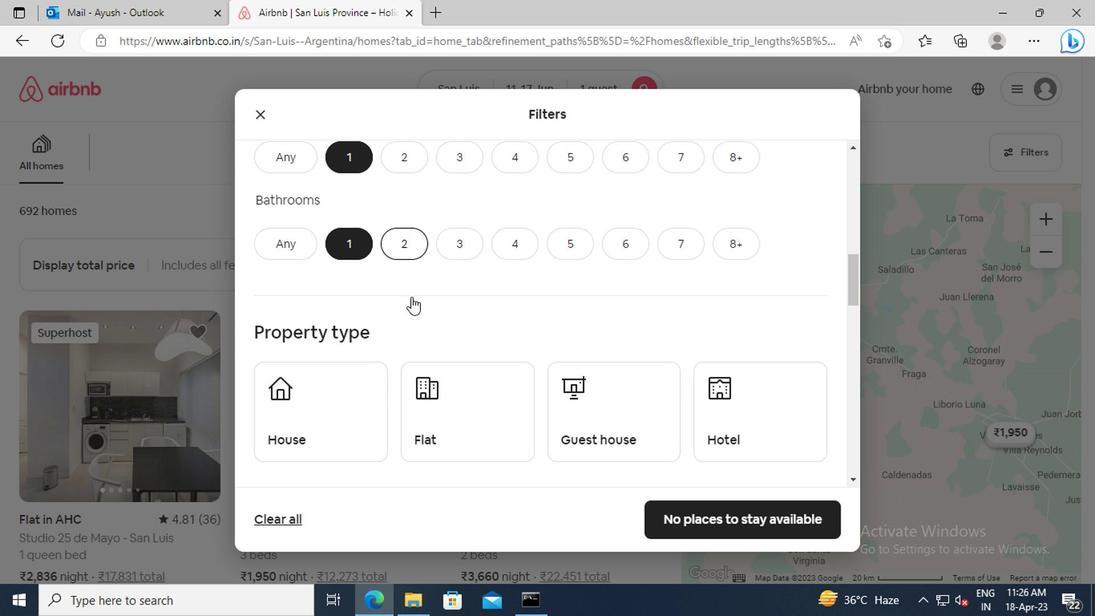 
Action: Mouse scrolled (409, 291) with delta (0, 0)
Screenshot: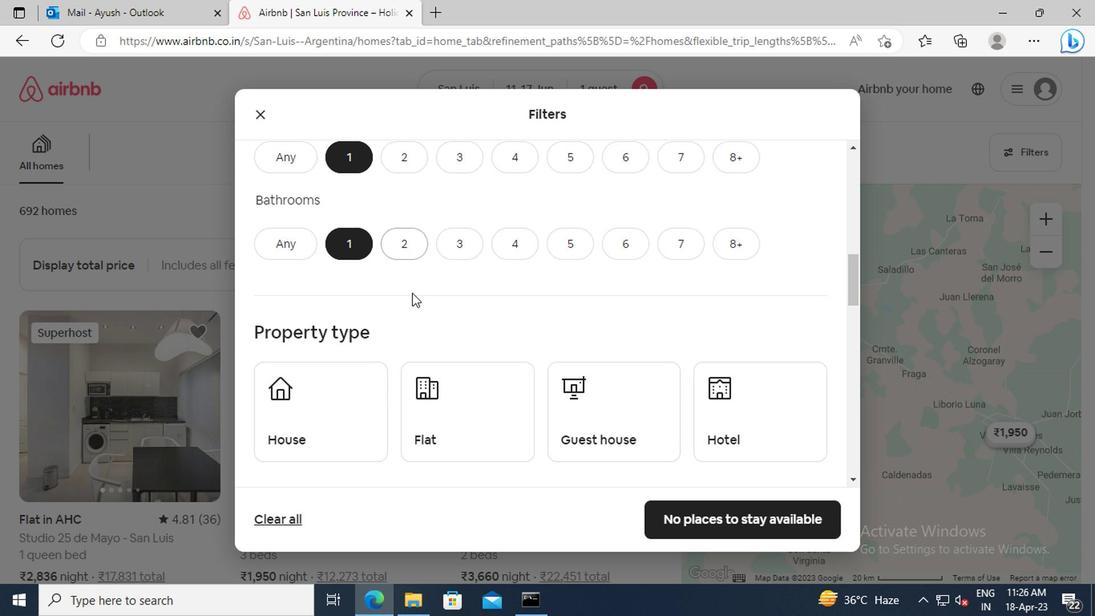 
Action: Mouse scrolled (409, 291) with delta (0, 0)
Screenshot: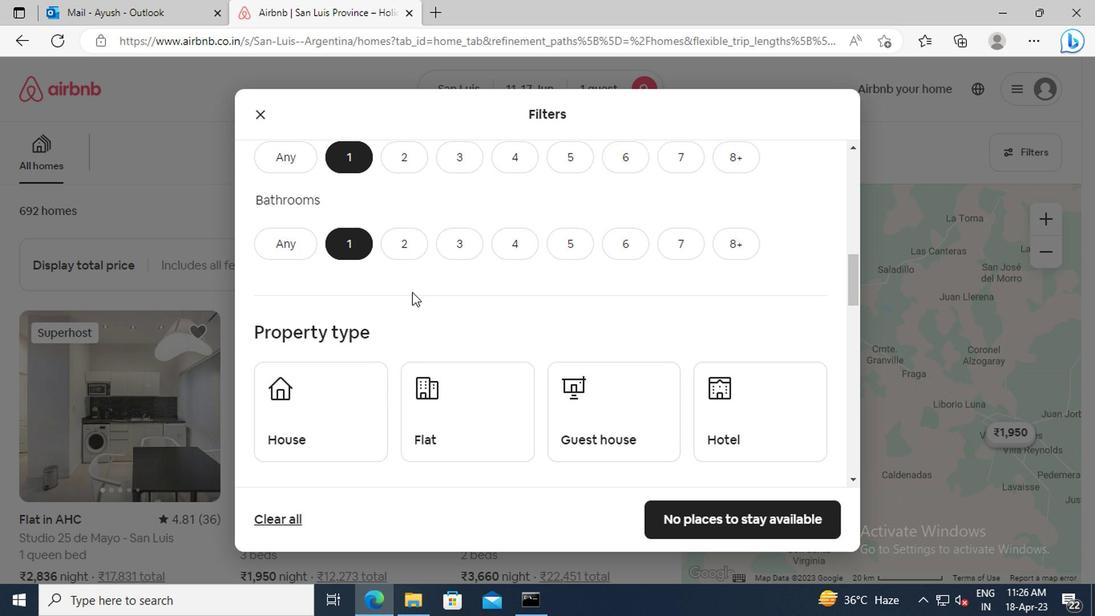 
Action: Mouse moved to (727, 292)
Screenshot: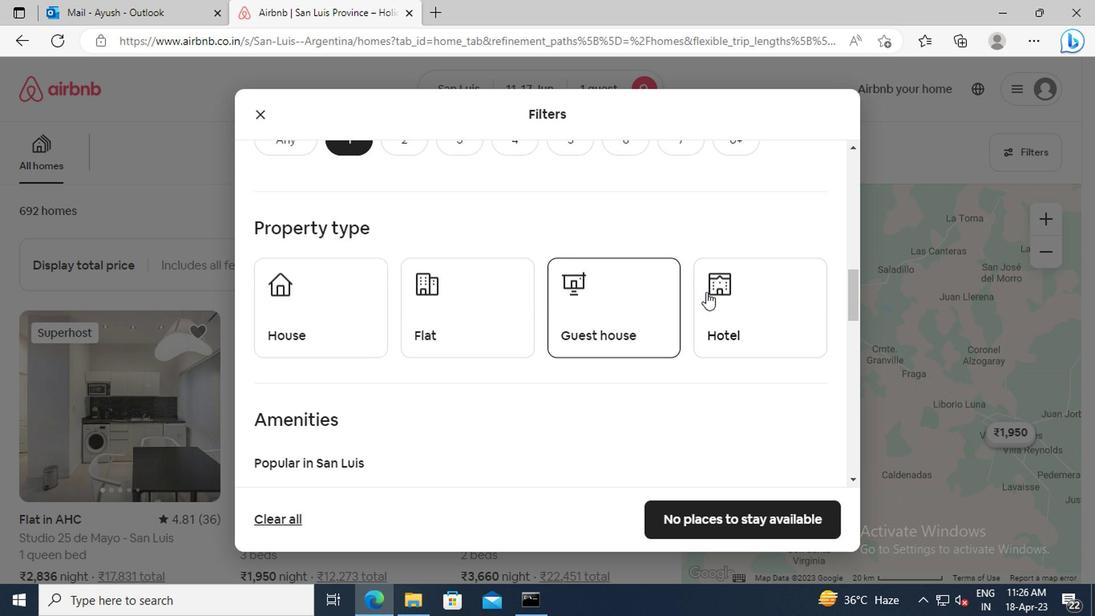
Action: Mouse pressed left at (727, 292)
Screenshot: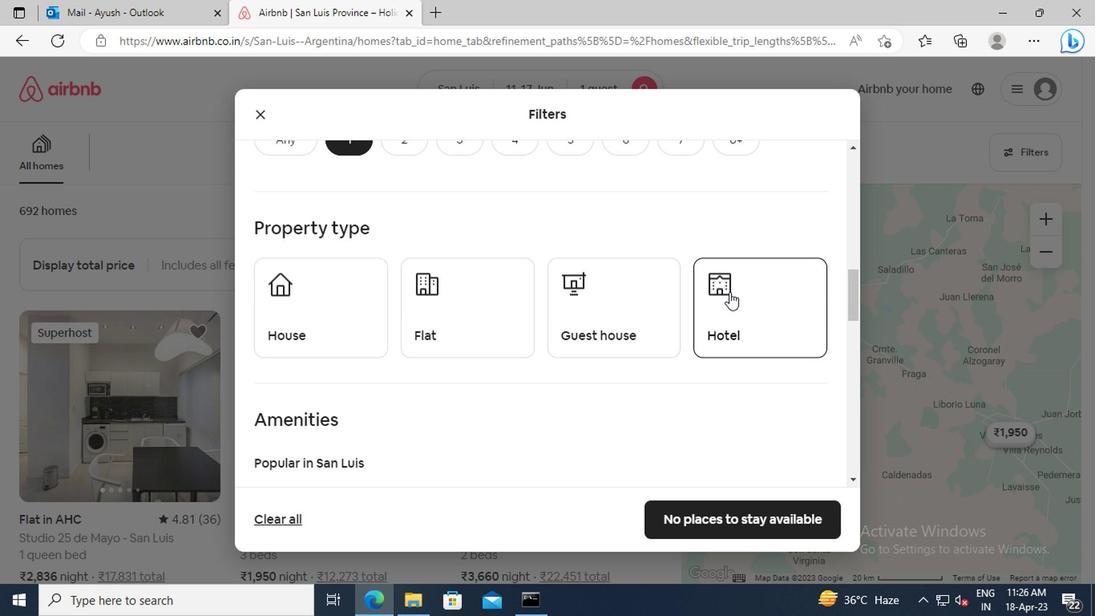 
Action: Mouse moved to (413, 295)
Screenshot: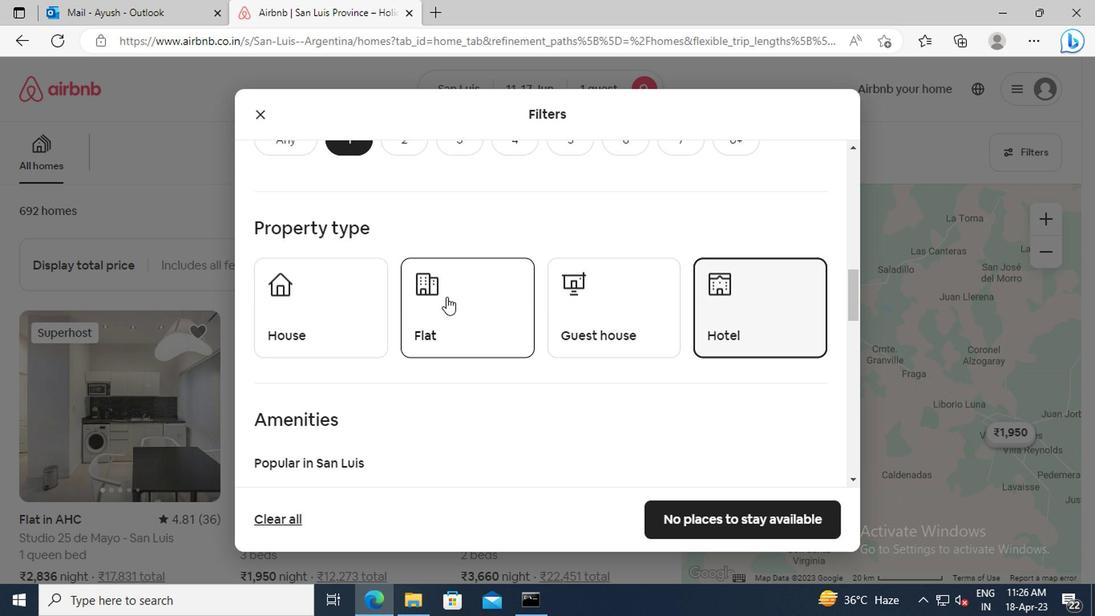 
Action: Mouse scrolled (413, 294) with delta (0, -1)
Screenshot: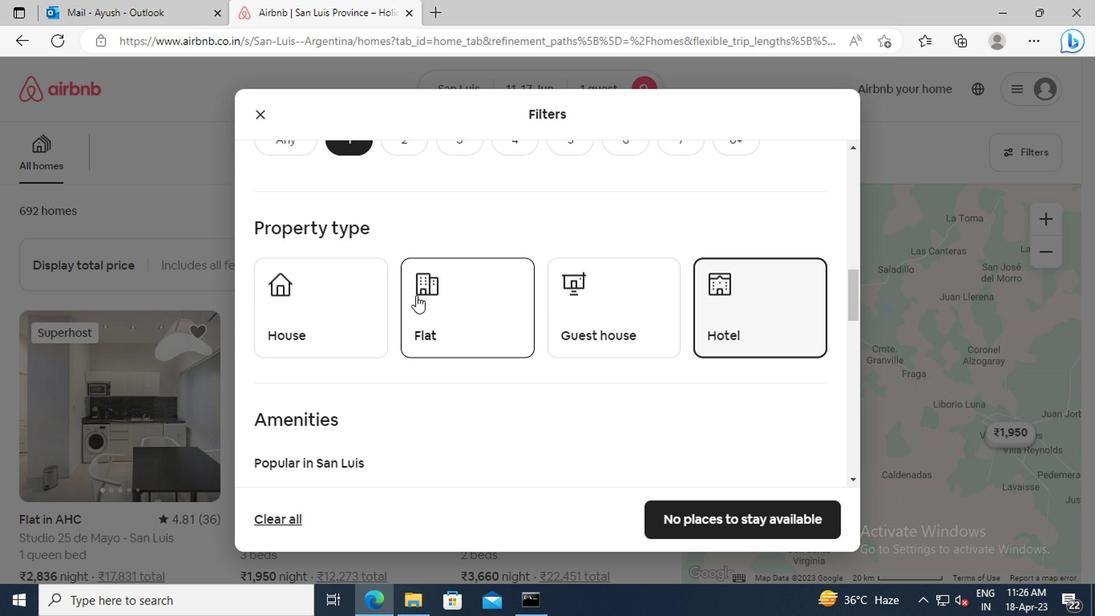 
Action: Mouse moved to (413, 278)
Screenshot: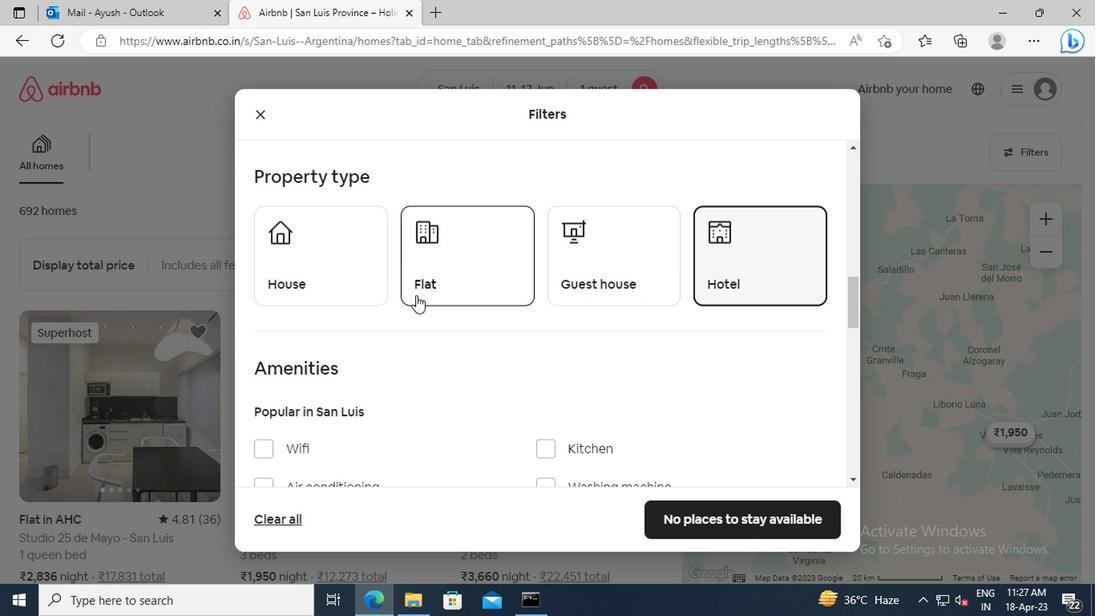 
Action: Mouse scrolled (413, 277) with delta (0, 0)
Screenshot: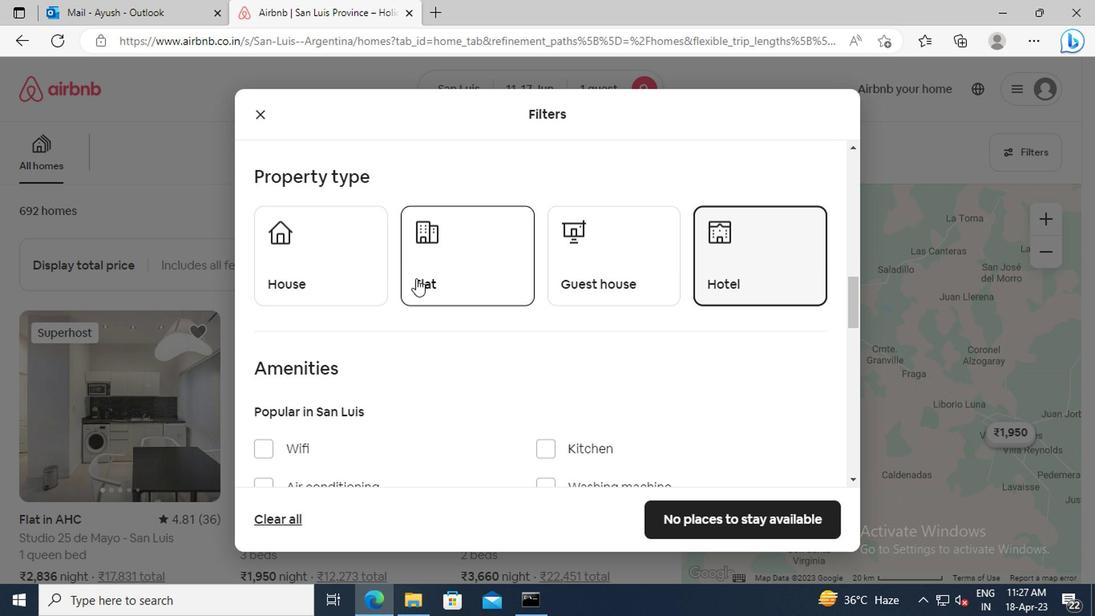 
Action: Mouse scrolled (413, 277) with delta (0, 0)
Screenshot: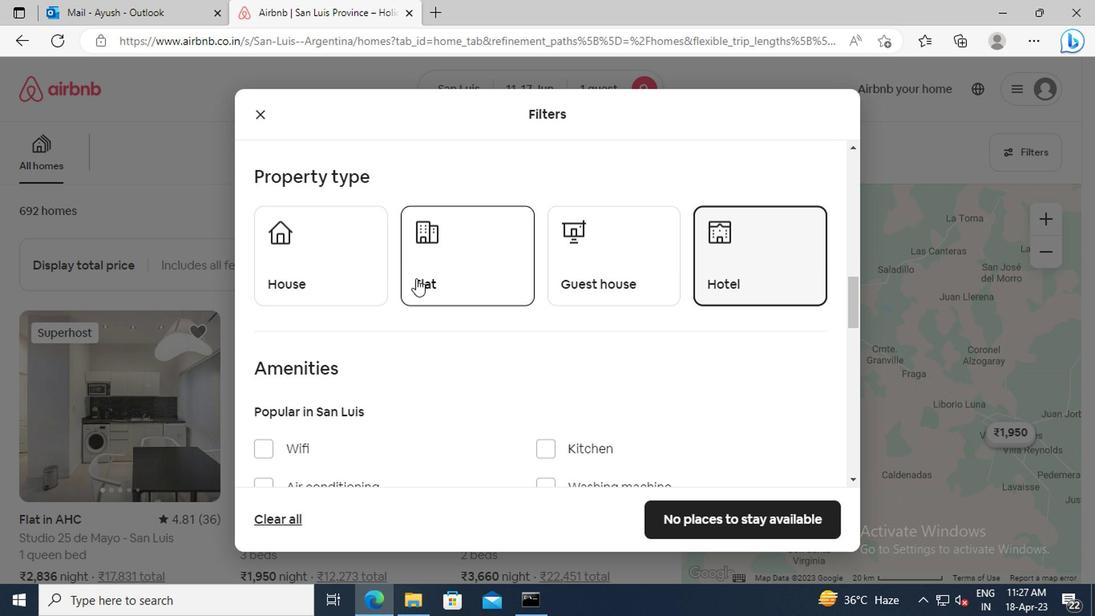 
Action: Mouse scrolled (413, 277) with delta (0, 0)
Screenshot: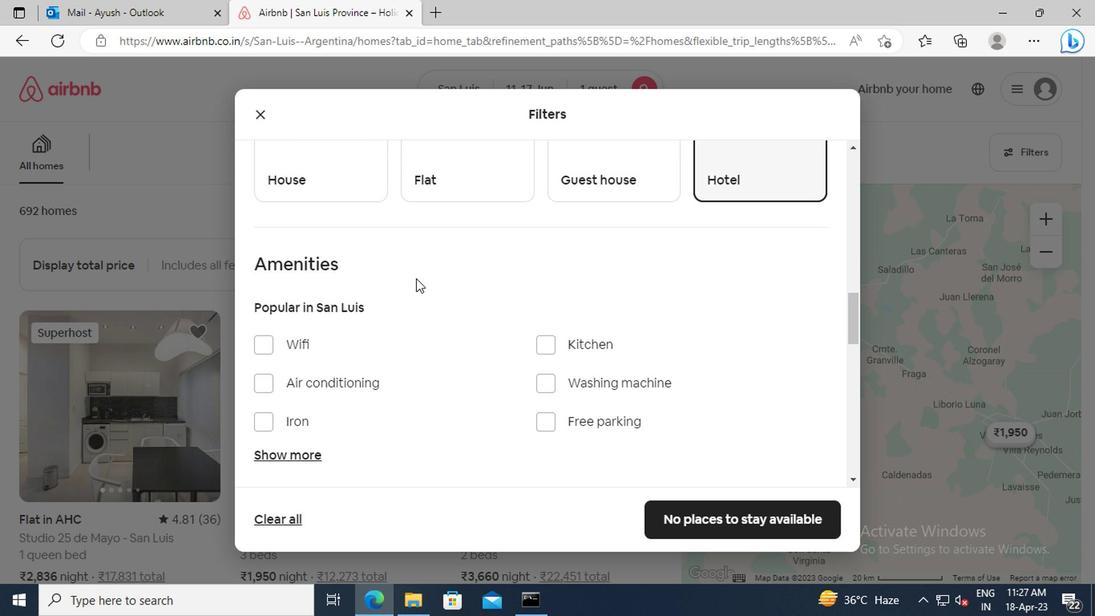 
Action: Mouse scrolled (413, 277) with delta (0, 0)
Screenshot: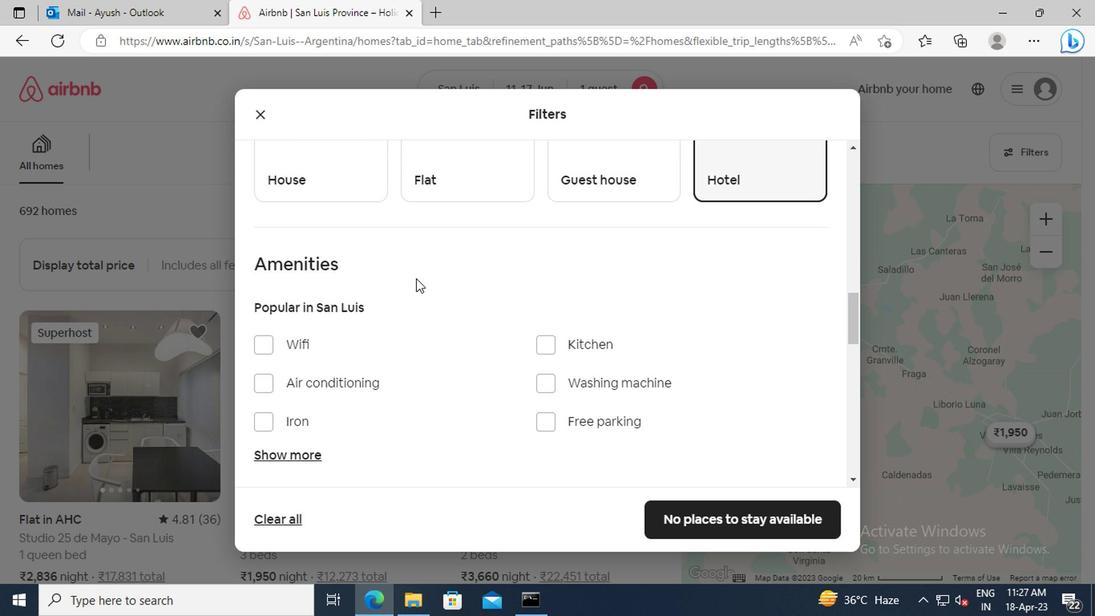 
Action: Mouse moved to (300, 349)
Screenshot: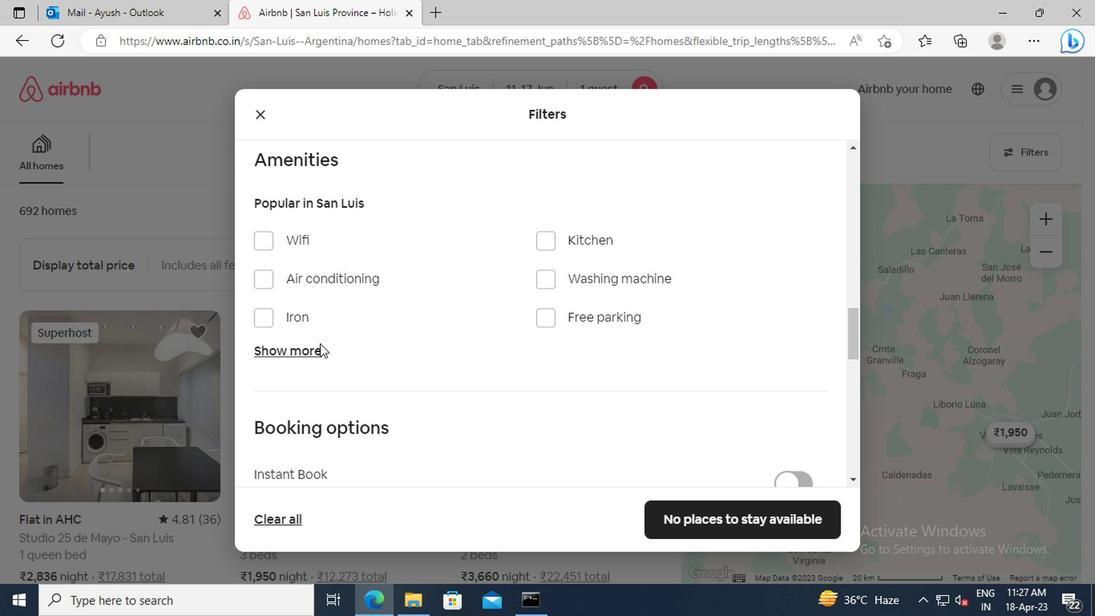 
Action: Mouse pressed left at (300, 349)
Screenshot: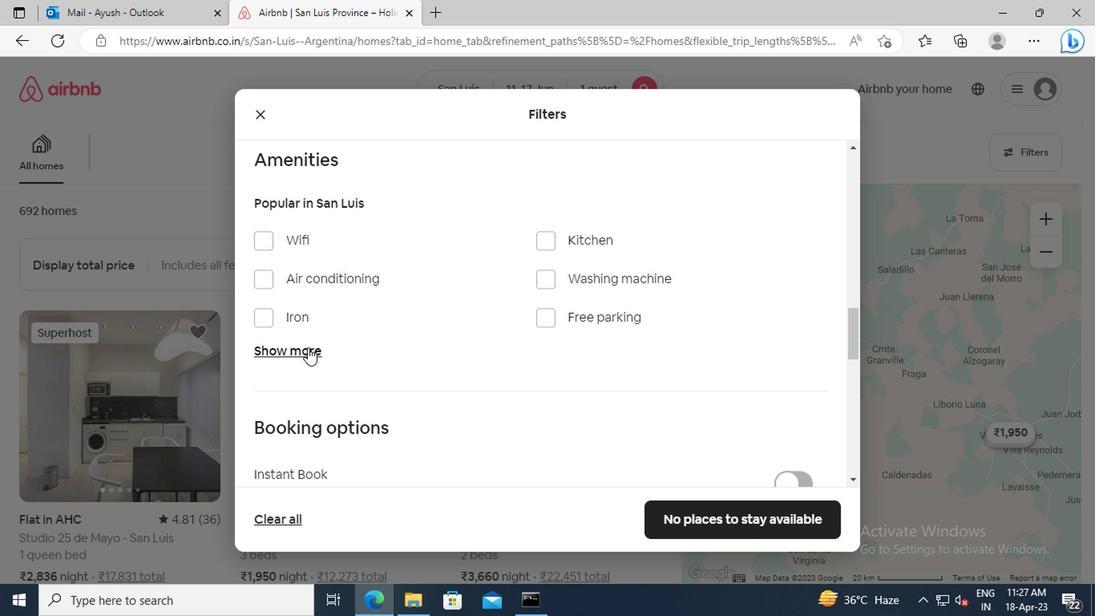 
Action: Mouse moved to (549, 405)
Screenshot: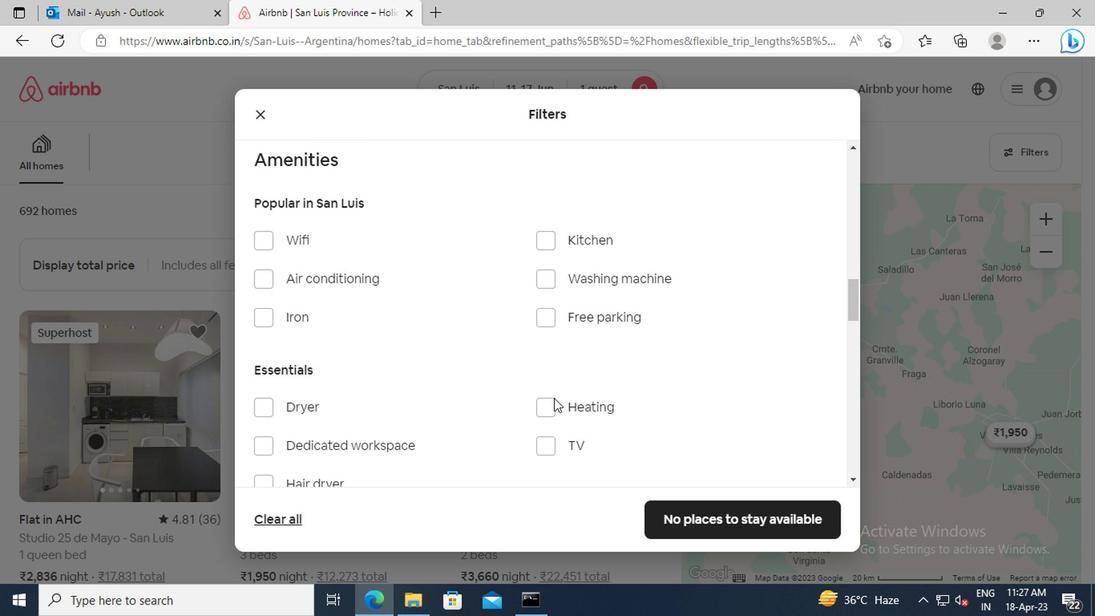 
Action: Mouse pressed left at (549, 405)
Screenshot: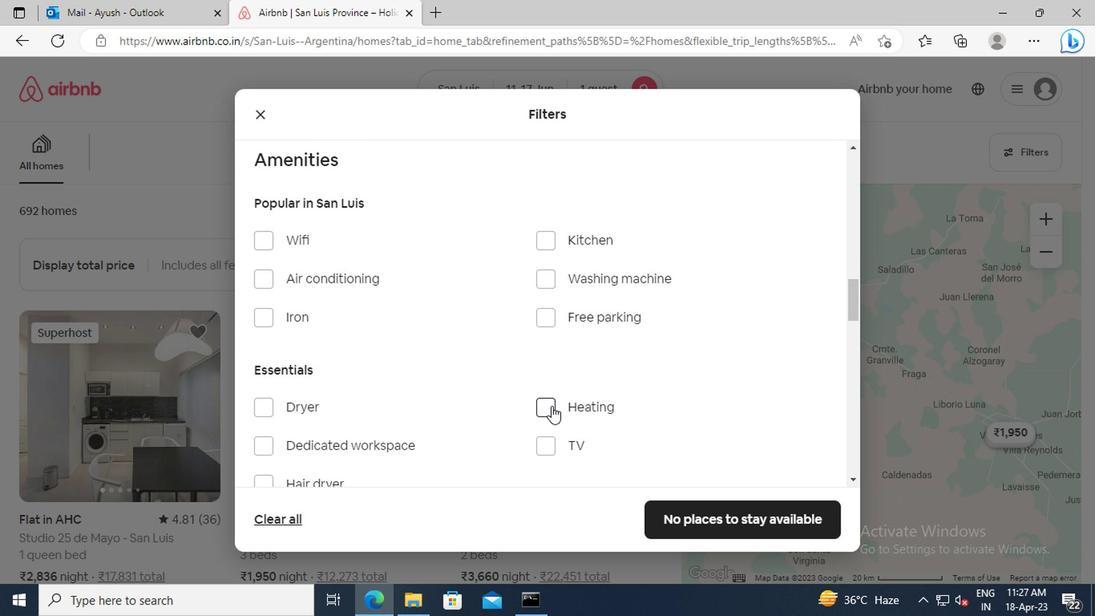 
Action: Mouse moved to (437, 394)
Screenshot: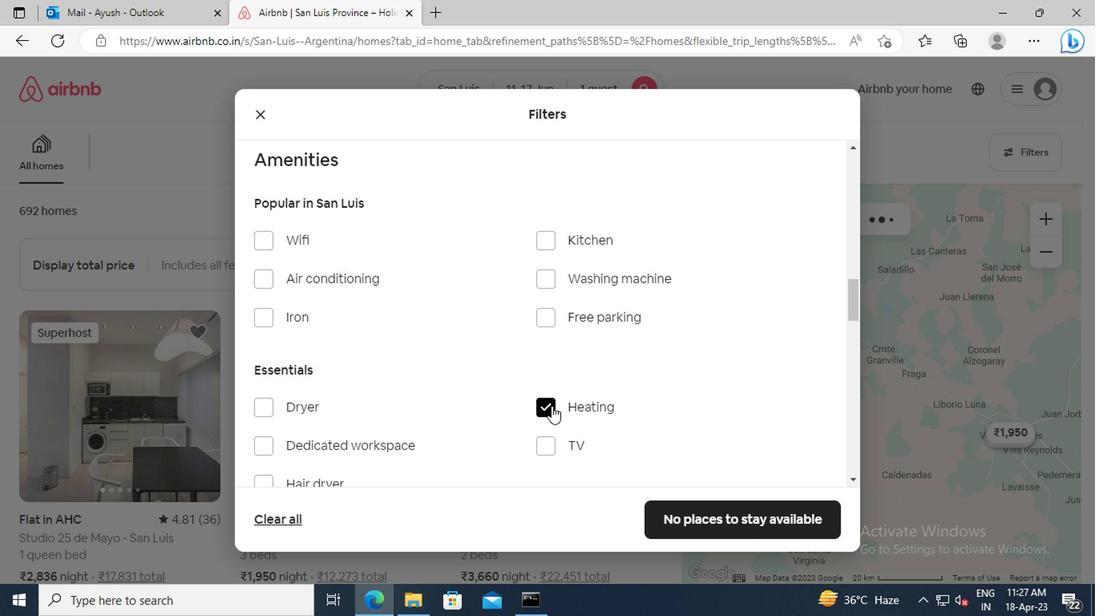 
Action: Mouse scrolled (437, 394) with delta (0, 0)
Screenshot: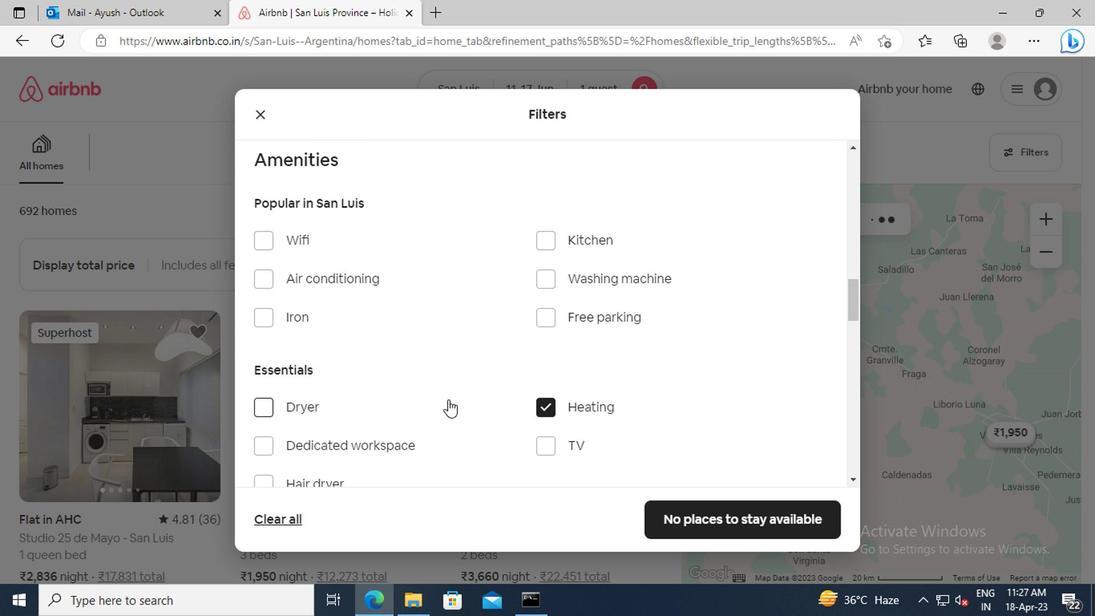 
Action: Mouse scrolled (437, 394) with delta (0, 0)
Screenshot: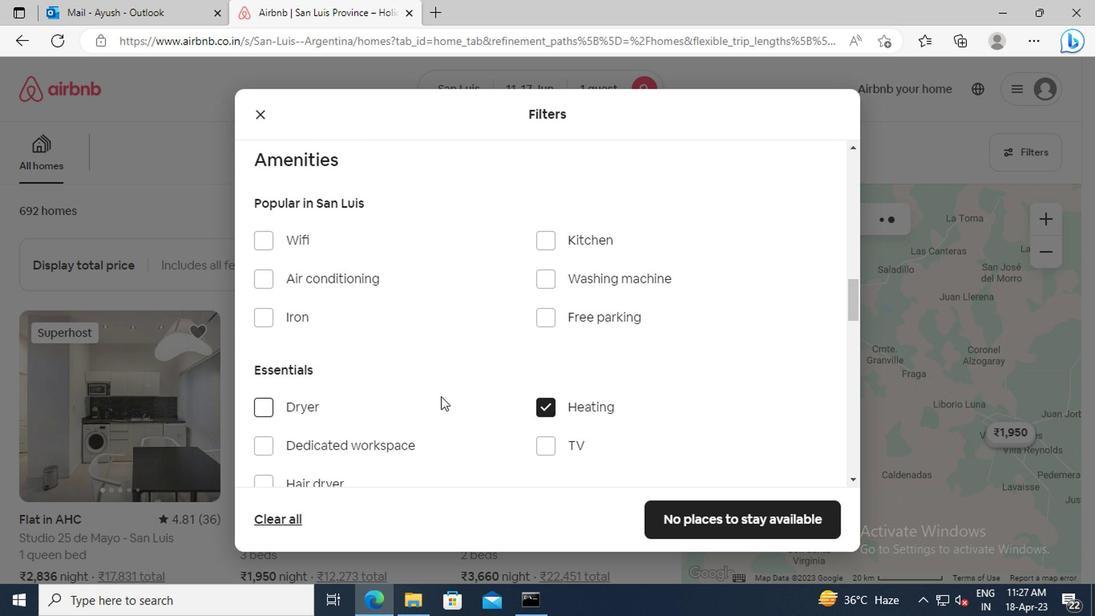 
Action: Mouse moved to (437, 378)
Screenshot: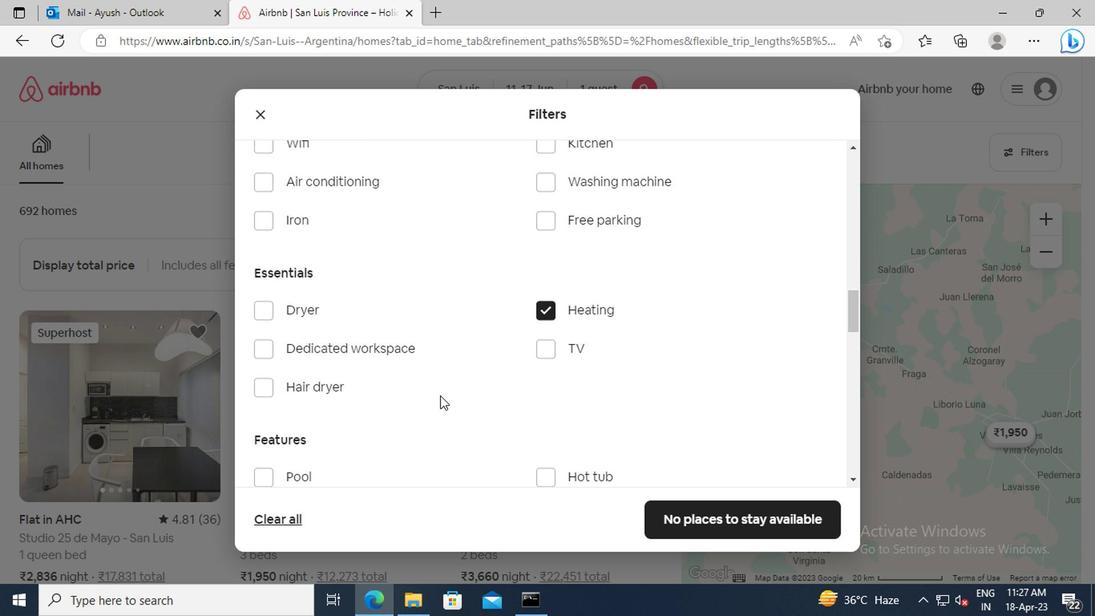 
Action: Mouse scrolled (437, 378) with delta (0, 0)
Screenshot: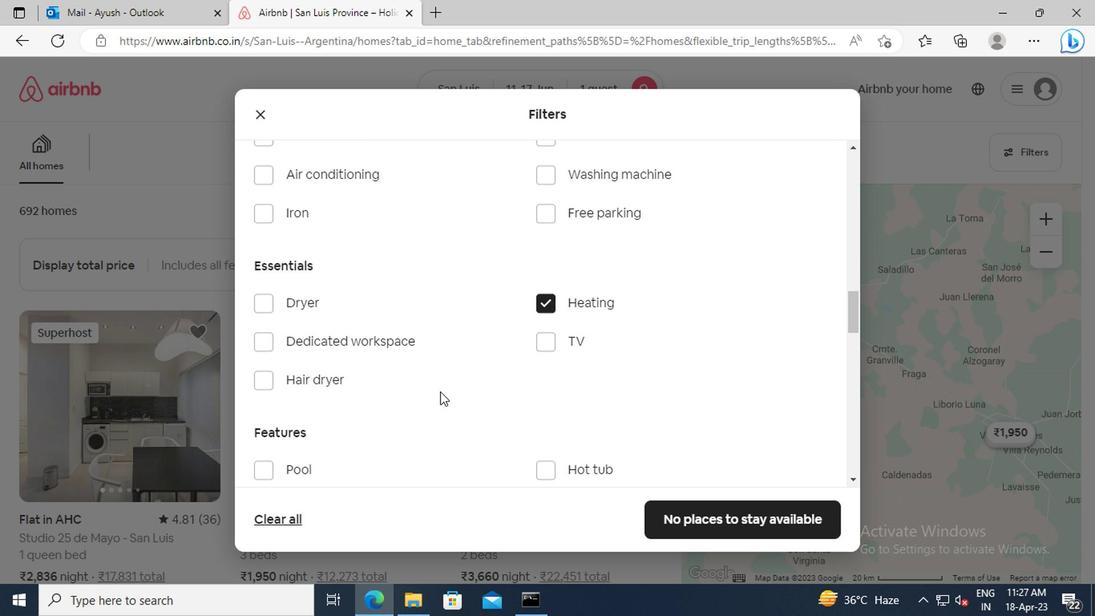 
Action: Mouse scrolled (437, 378) with delta (0, 0)
Screenshot: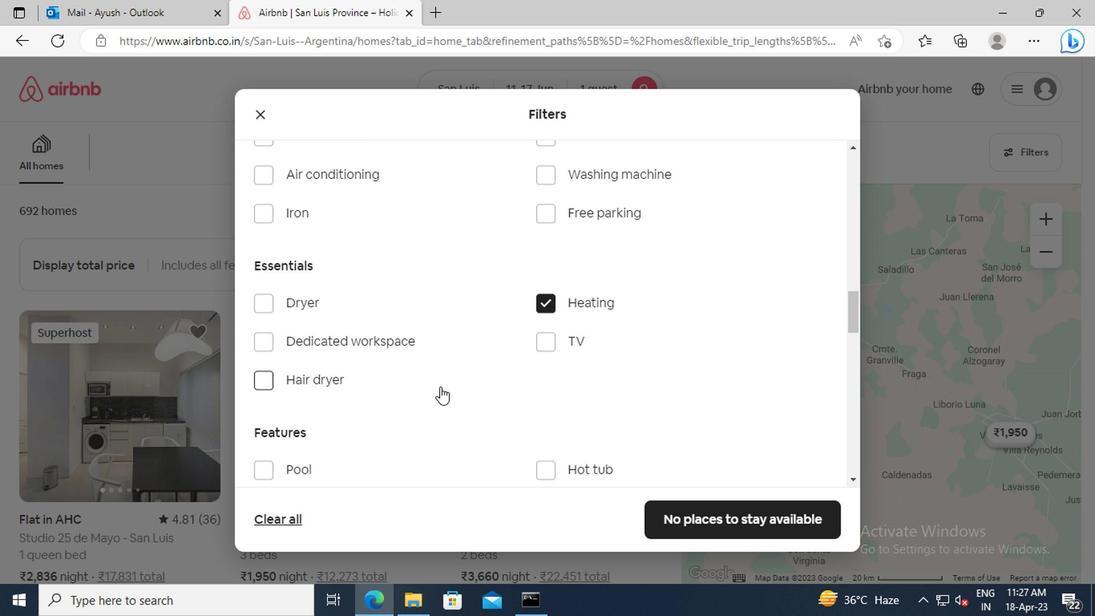 
Action: Mouse scrolled (437, 378) with delta (0, 0)
Screenshot: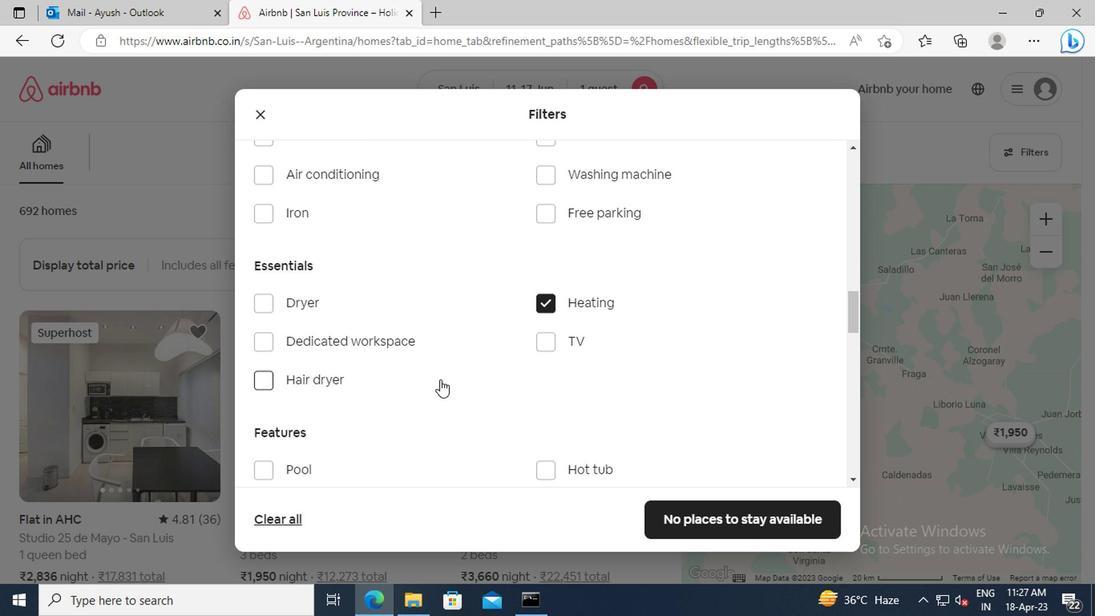 
Action: Mouse moved to (436, 376)
Screenshot: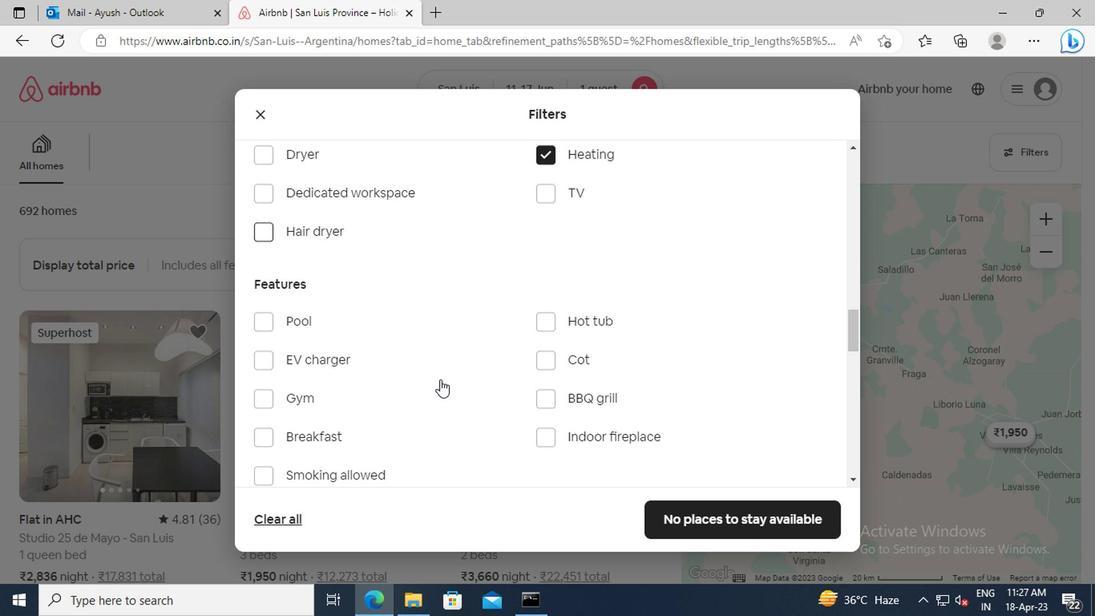 
Action: Mouse scrolled (436, 376) with delta (0, 0)
Screenshot: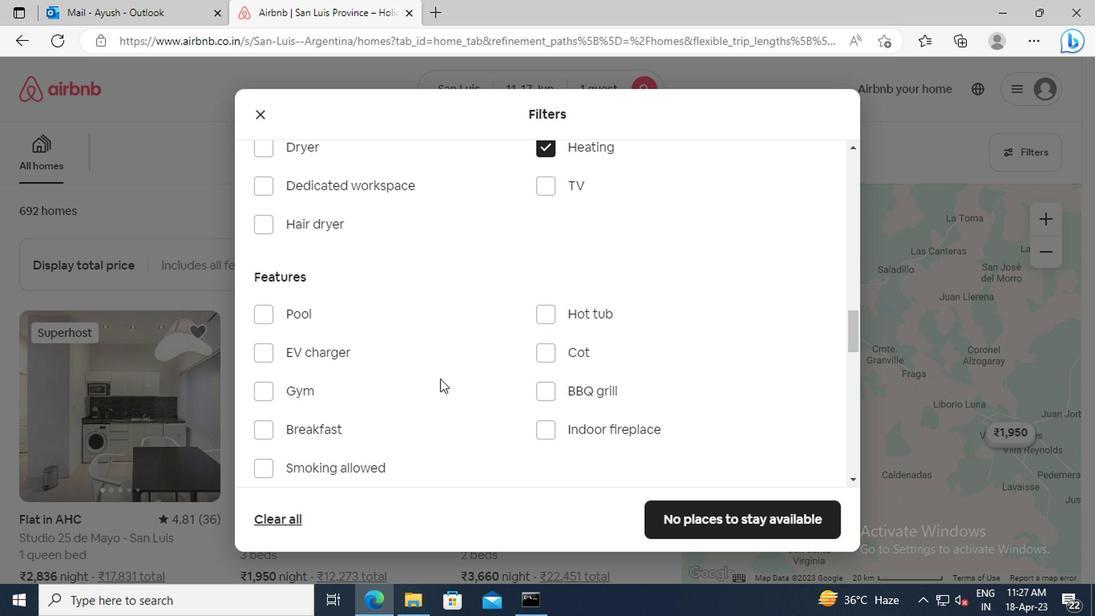 
Action: Mouse scrolled (436, 376) with delta (0, 0)
Screenshot: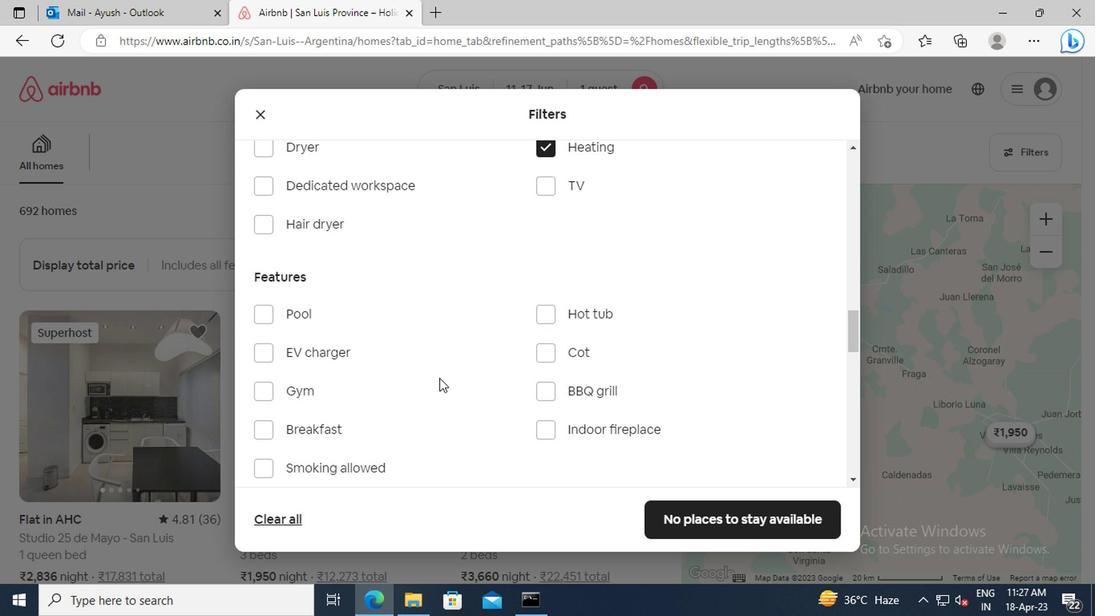 
Action: Mouse scrolled (436, 376) with delta (0, 0)
Screenshot: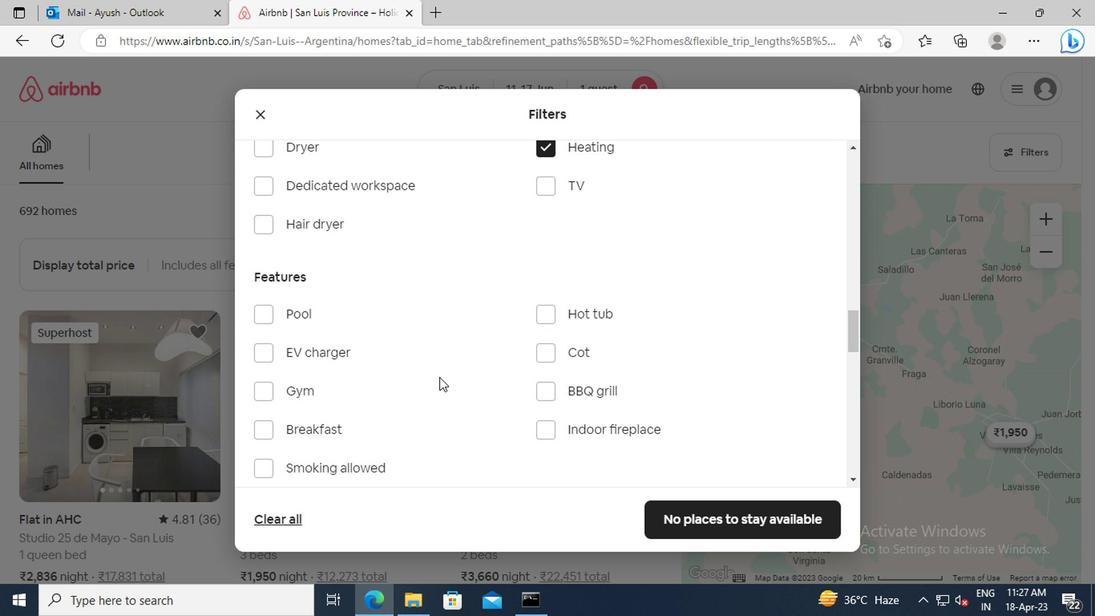 
Action: Mouse moved to (436, 376)
Screenshot: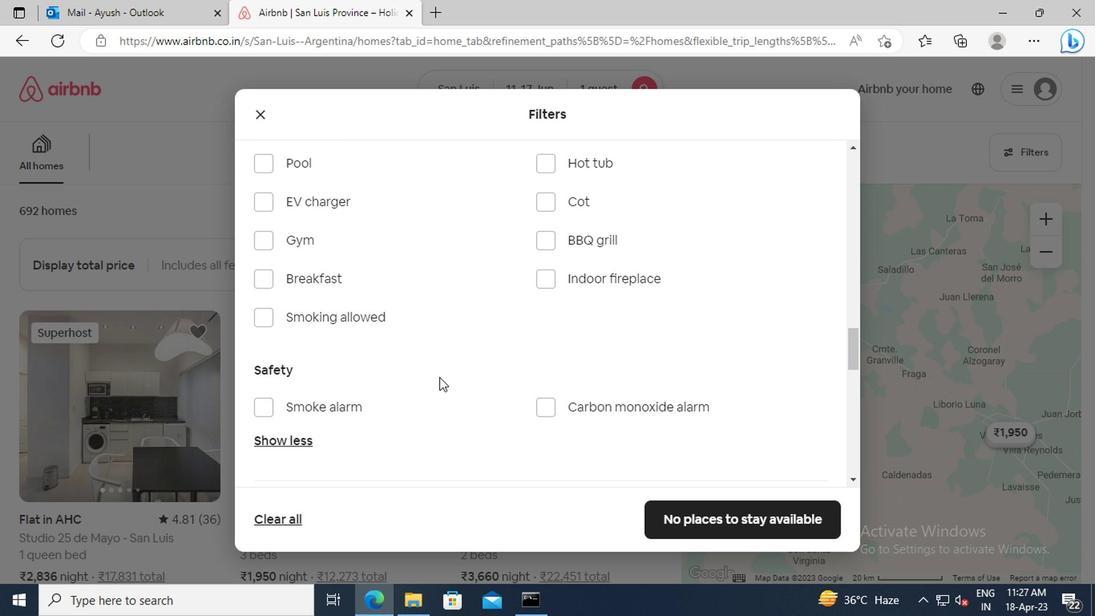 
Action: Mouse scrolled (436, 374) with delta (0, -1)
Screenshot: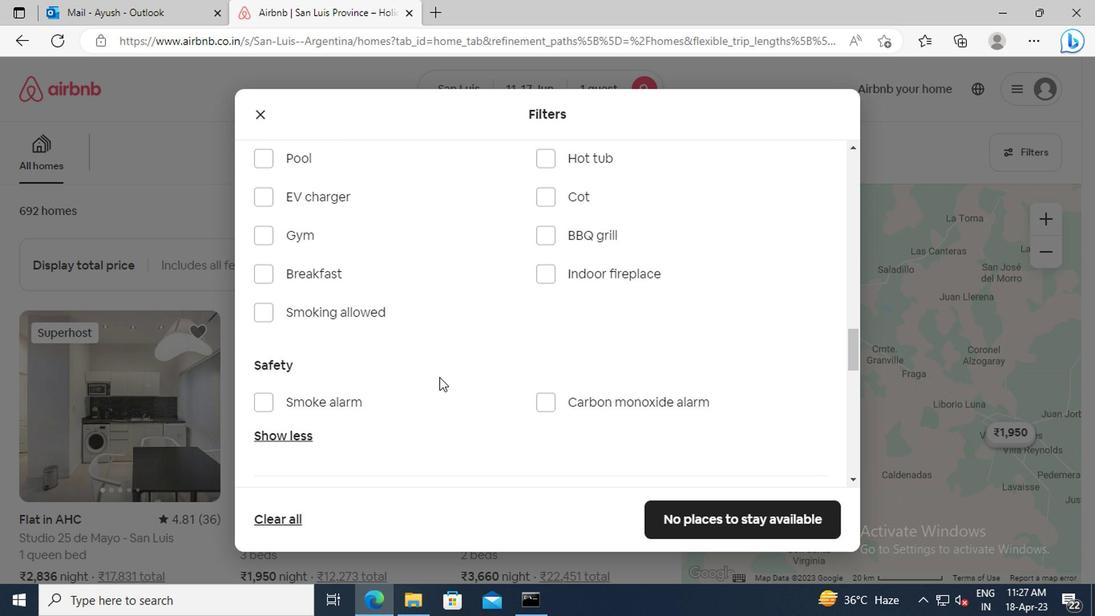 
Action: Mouse scrolled (436, 374) with delta (0, -1)
Screenshot: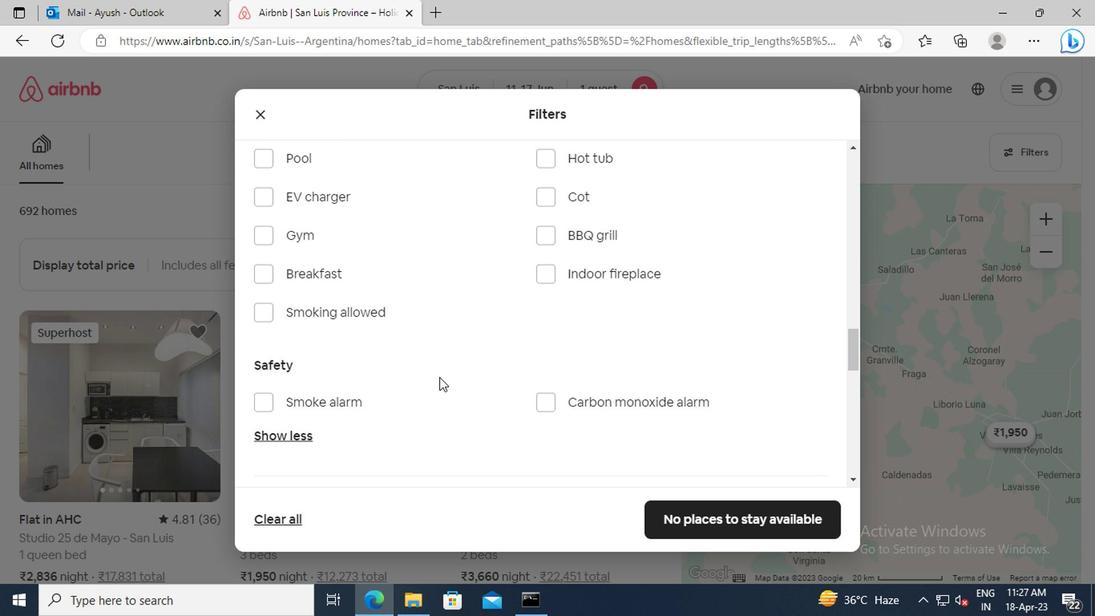
Action: Mouse scrolled (436, 374) with delta (0, -1)
Screenshot: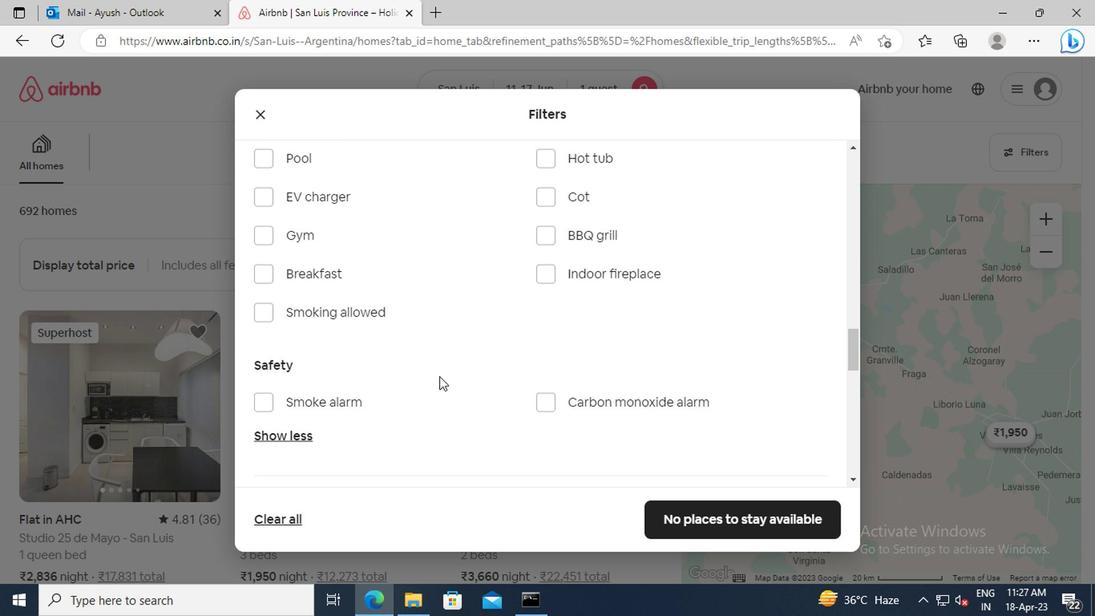 
Action: Mouse scrolled (436, 374) with delta (0, -1)
Screenshot: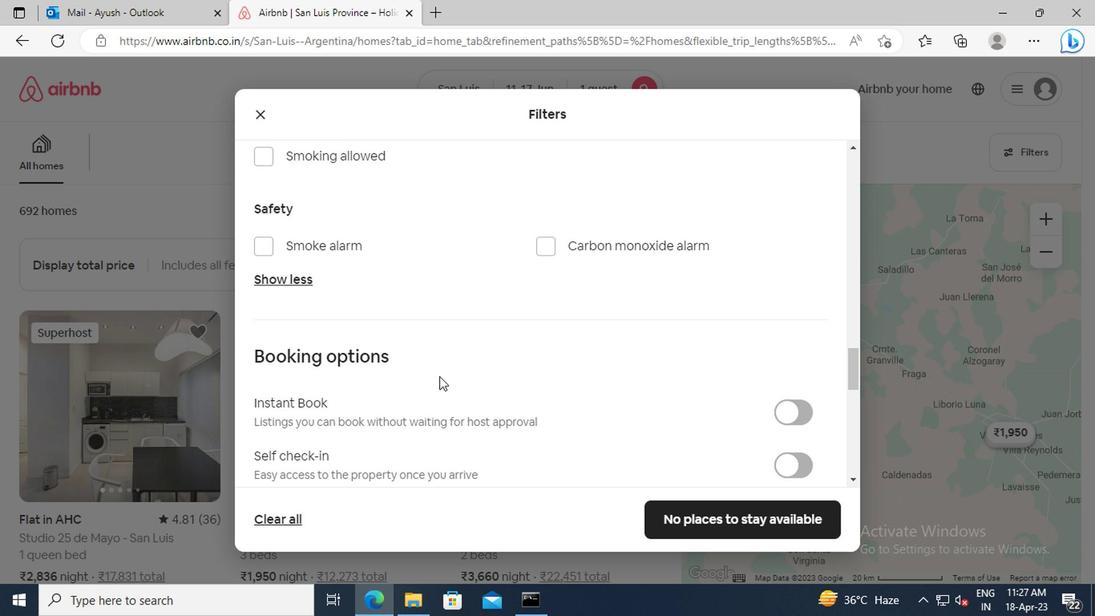 
Action: Mouse scrolled (436, 374) with delta (0, -1)
Screenshot: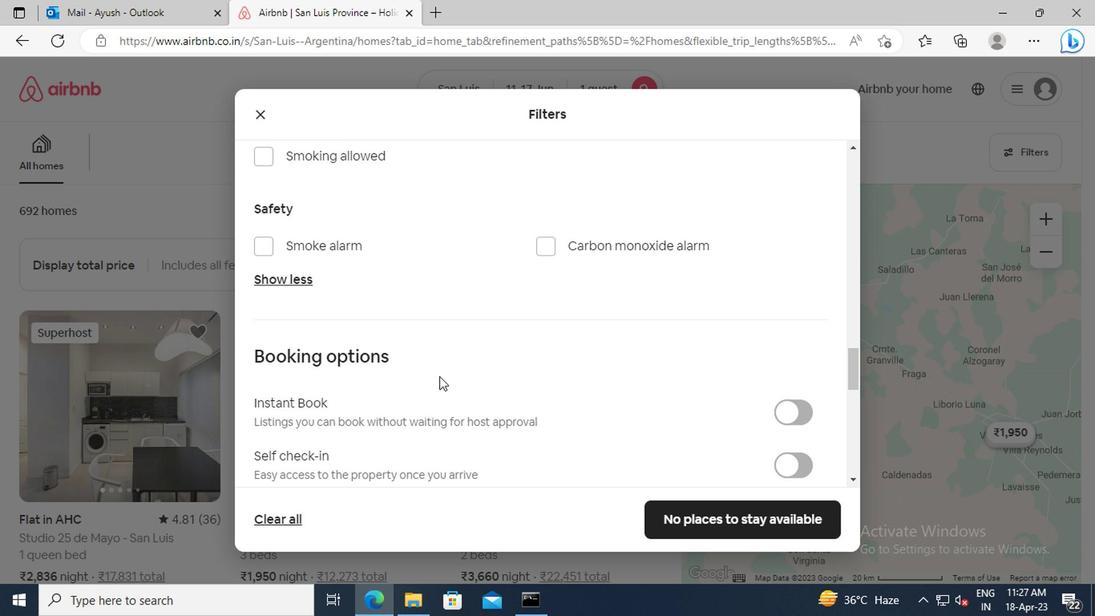 
Action: Mouse scrolled (436, 374) with delta (0, -1)
Screenshot: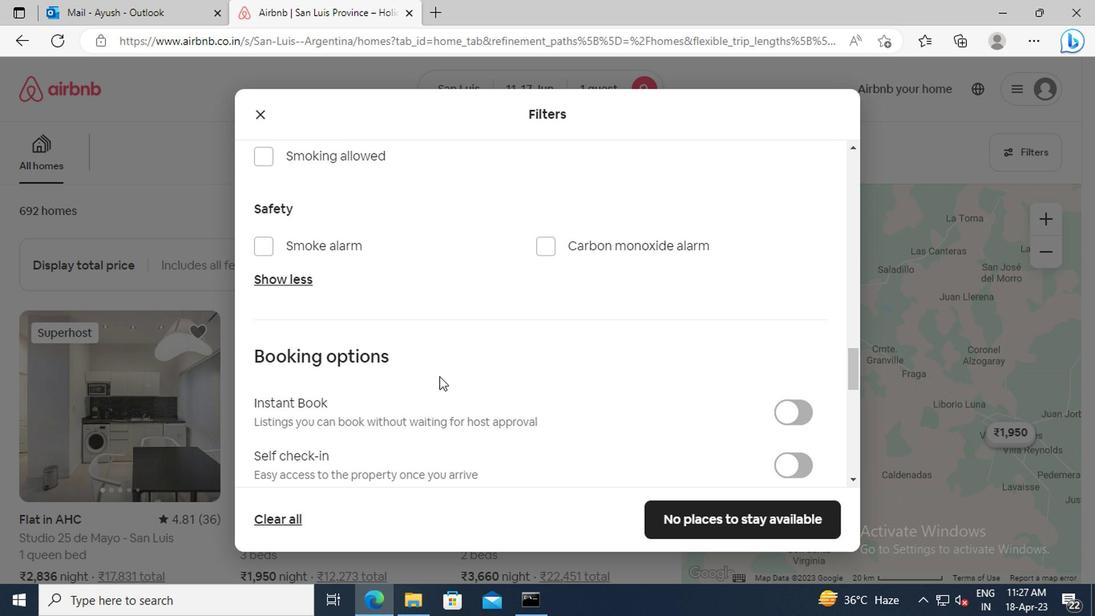 
Action: Mouse moved to (794, 311)
Screenshot: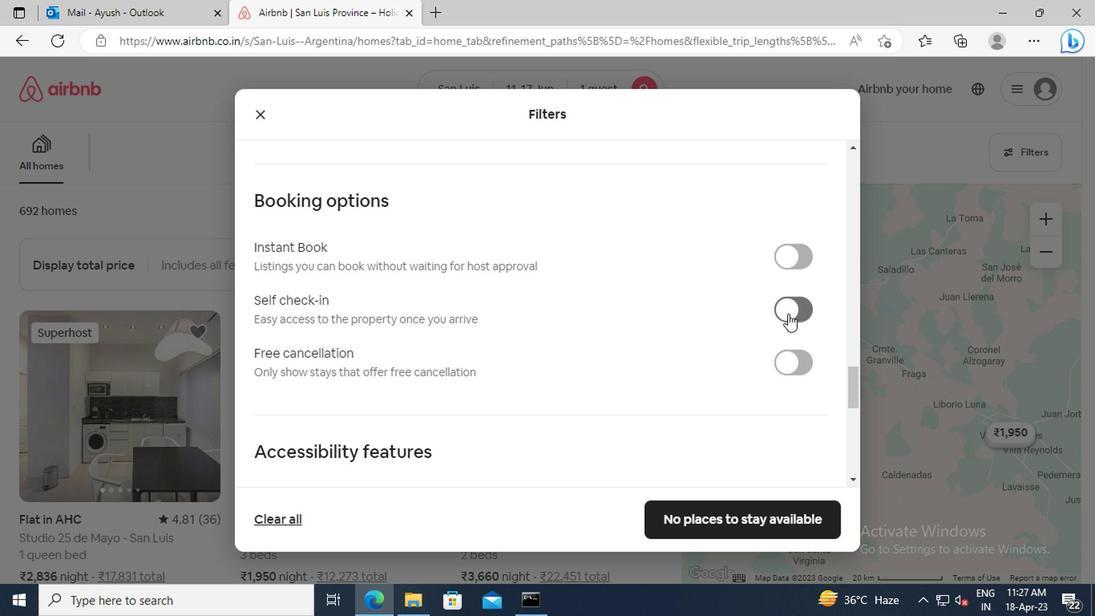 
Action: Mouse pressed left at (794, 311)
Screenshot: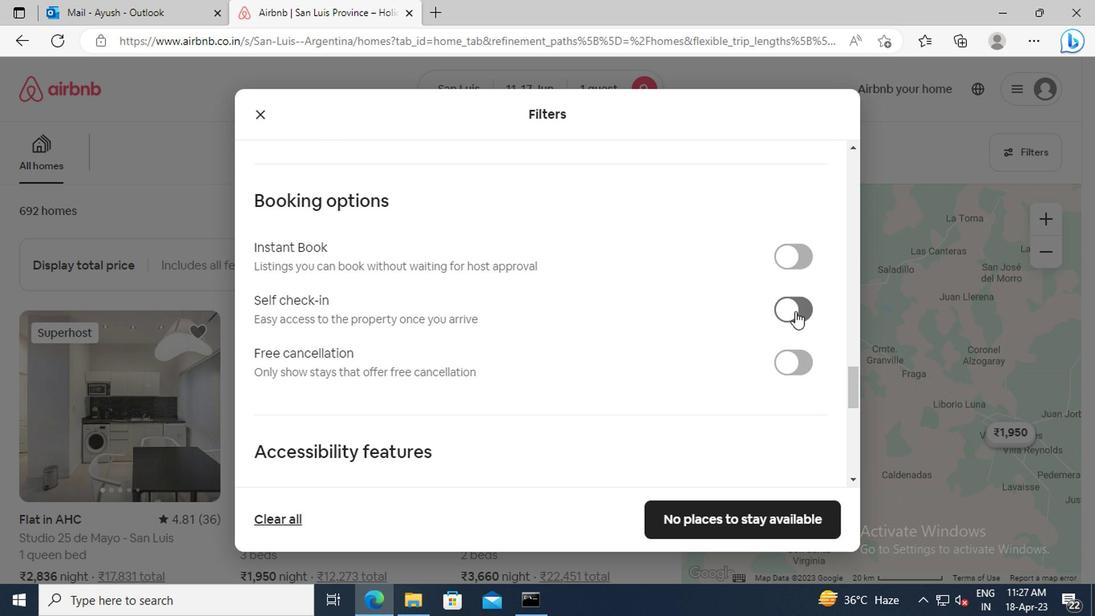 
Action: Mouse moved to (466, 316)
Screenshot: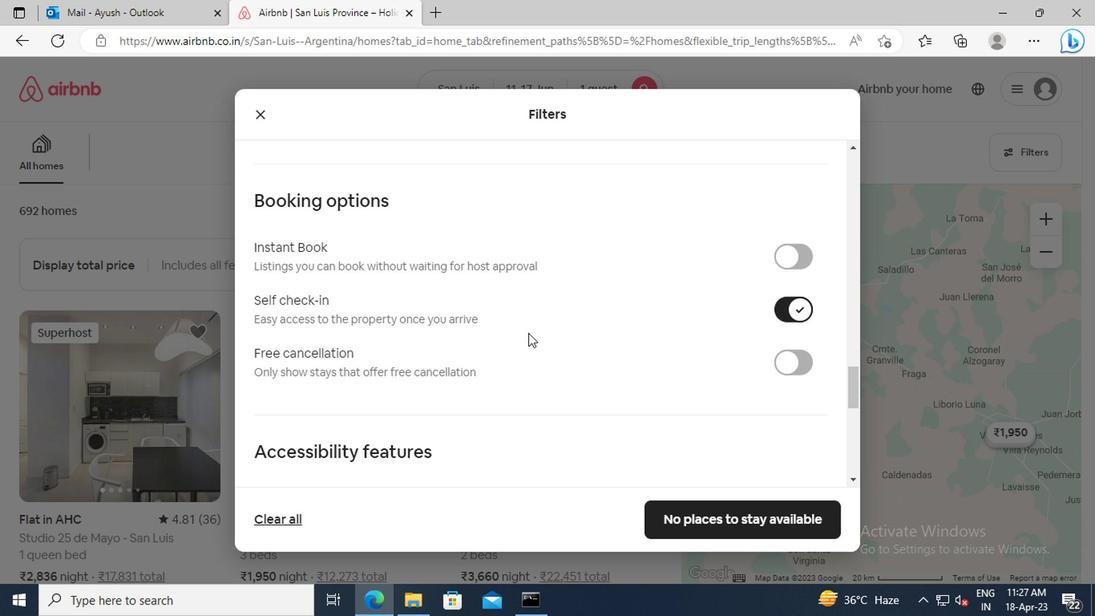 
Action: Mouse scrolled (466, 315) with delta (0, 0)
Screenshot: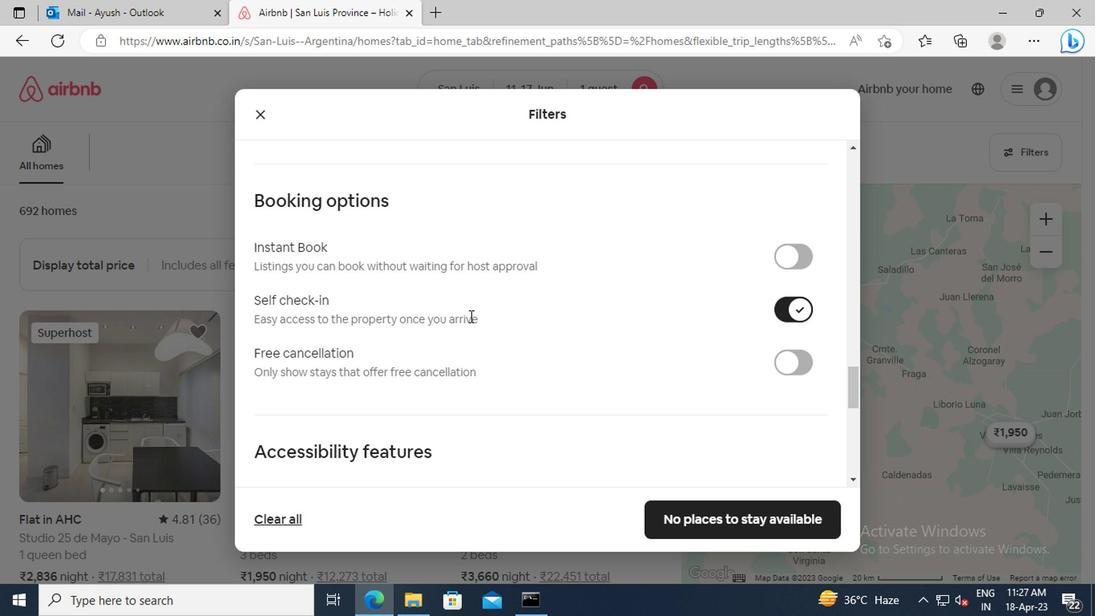 
Action: Mouse scrolled (466, 315) with delta (0, 0)
Screenshot: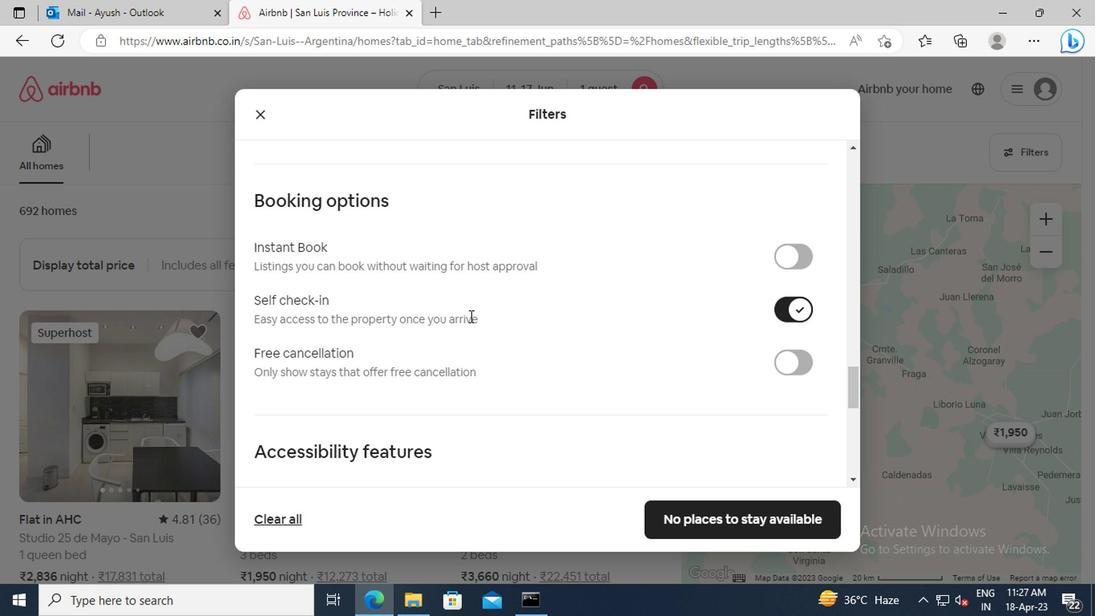 
Action: Mouse scrolled (466, 315) with delta (0, 0)
Screenshot: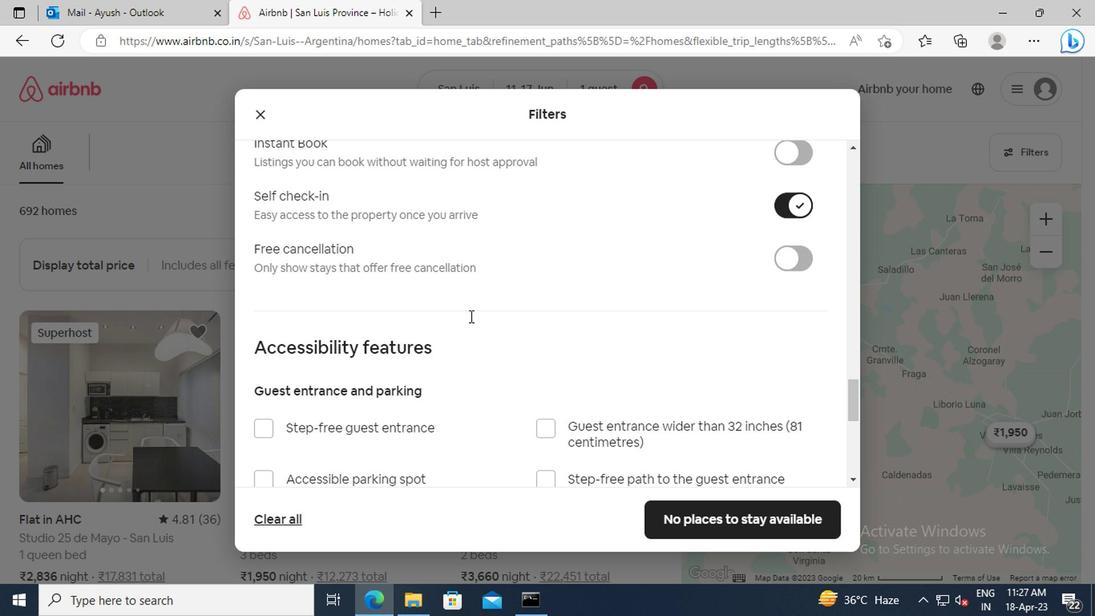 
Action: Mouse scrolled (466, 315) with delta (0, 0)
Screenshot: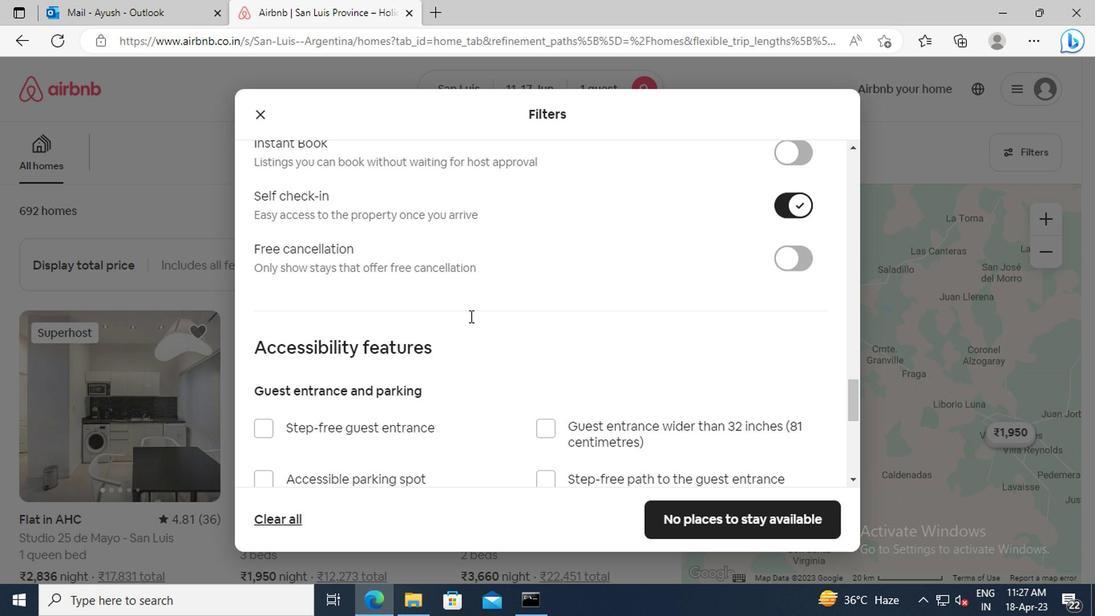 
Action: Mouse scrolled (466, 315) with delta (0, 0)
Screenshot: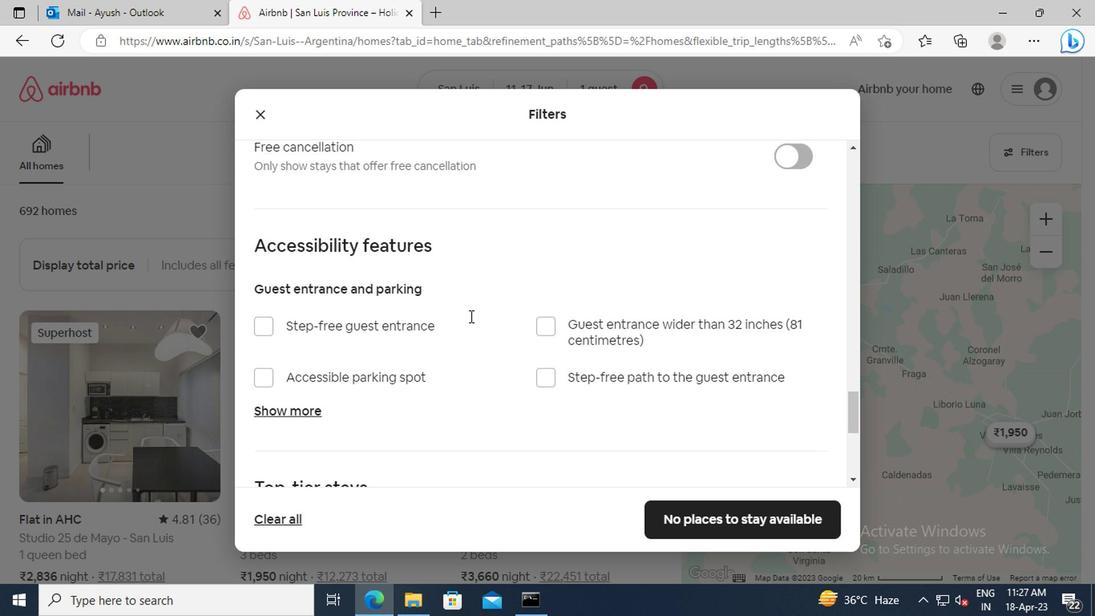 
Action: Mouse scrolled (466, 315) with delta (0, 0)
Screenshot: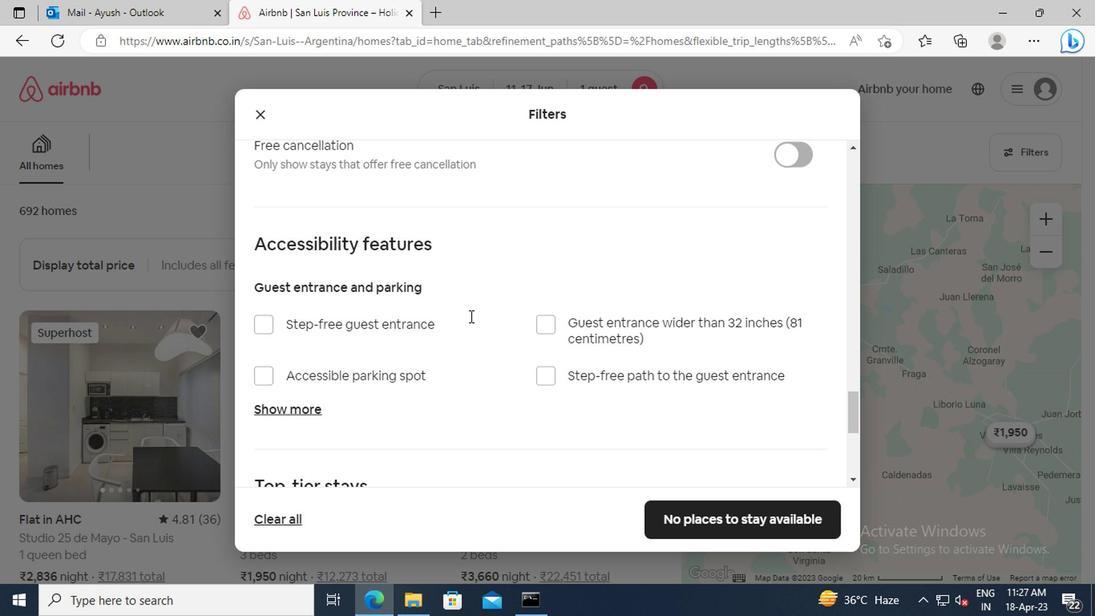 
Action: Mouse scrolled (466, 315) with delta (0, 0)
Screenshot: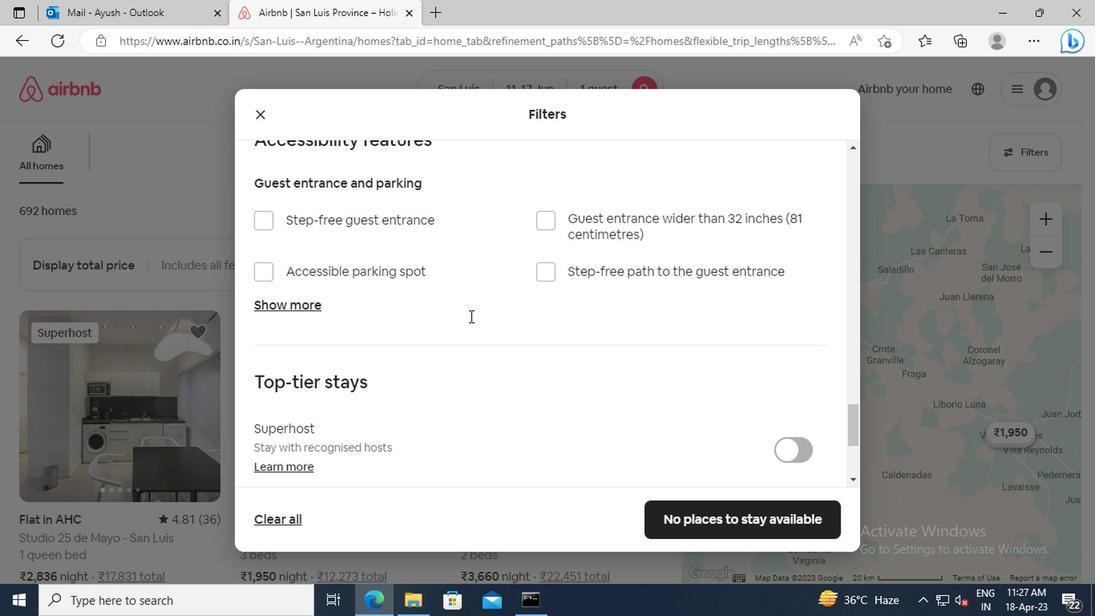 
Action: Mouse scrolled (466, 315) with delta (0, 0)
Screenshot: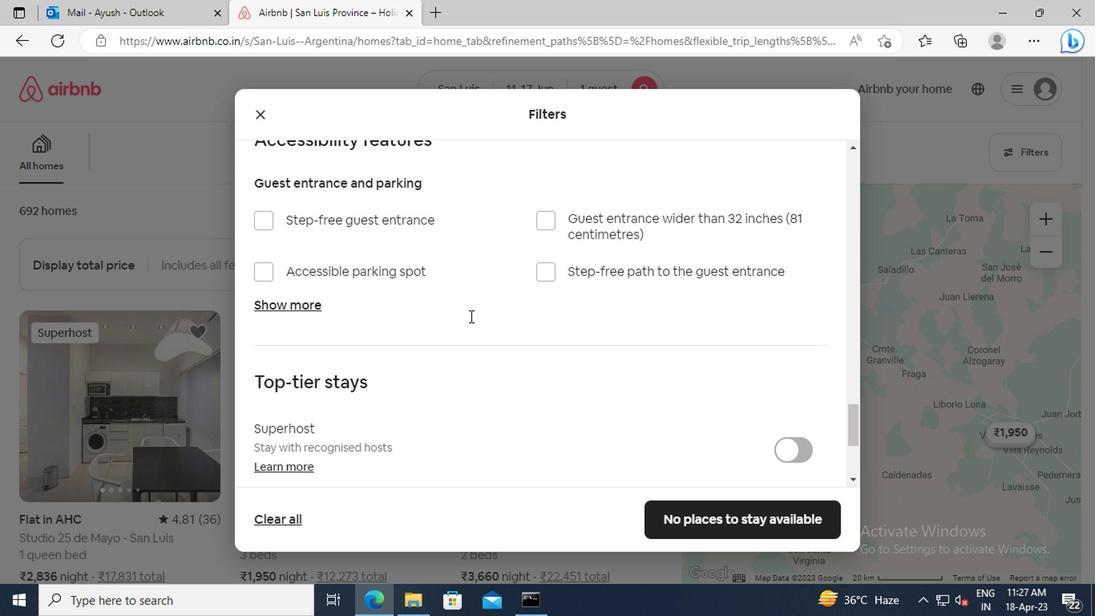 
Action: Mouse scrolled (466, 315) with delta (0, 0)
Screenshot: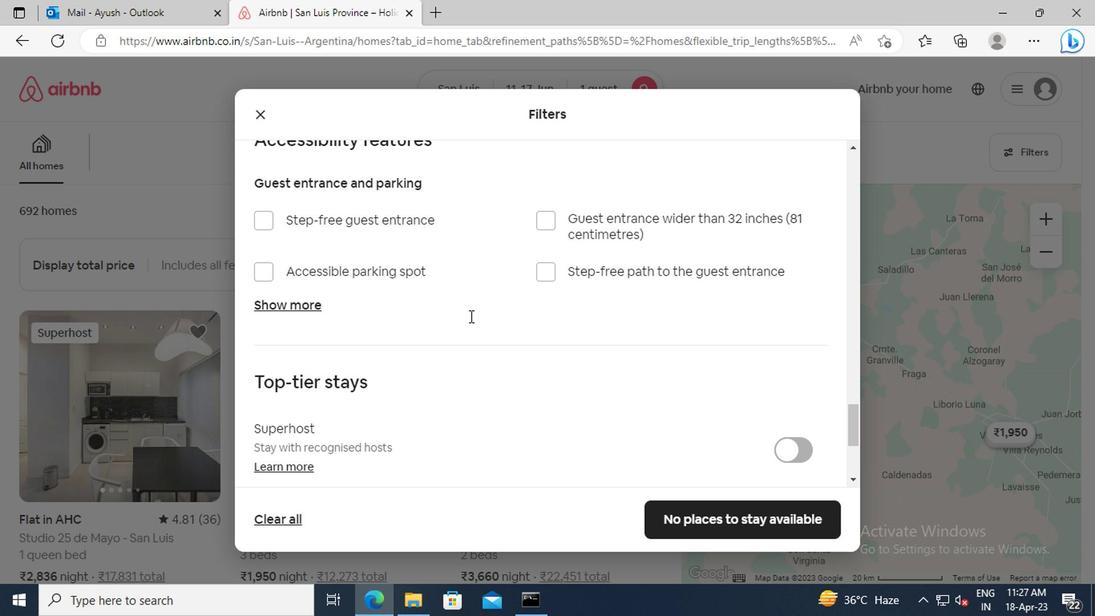 
Action: Mouse scrolled (466, 315) with delta (0, 0)
Screenshot: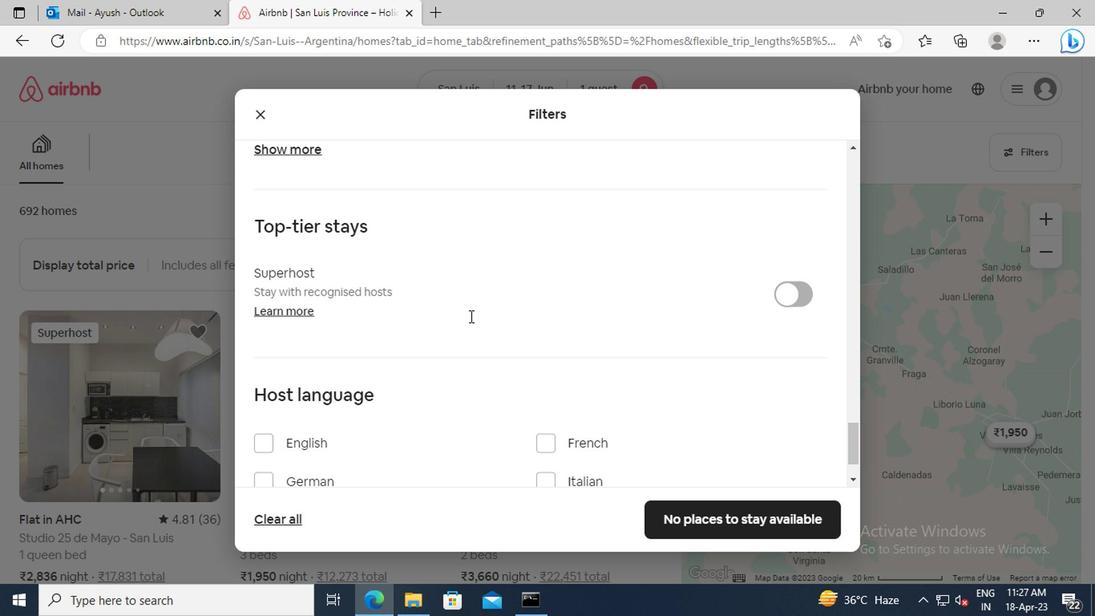 
Action: Mouse scrolled (466, 315) with delta (0, 0)
Screenshot: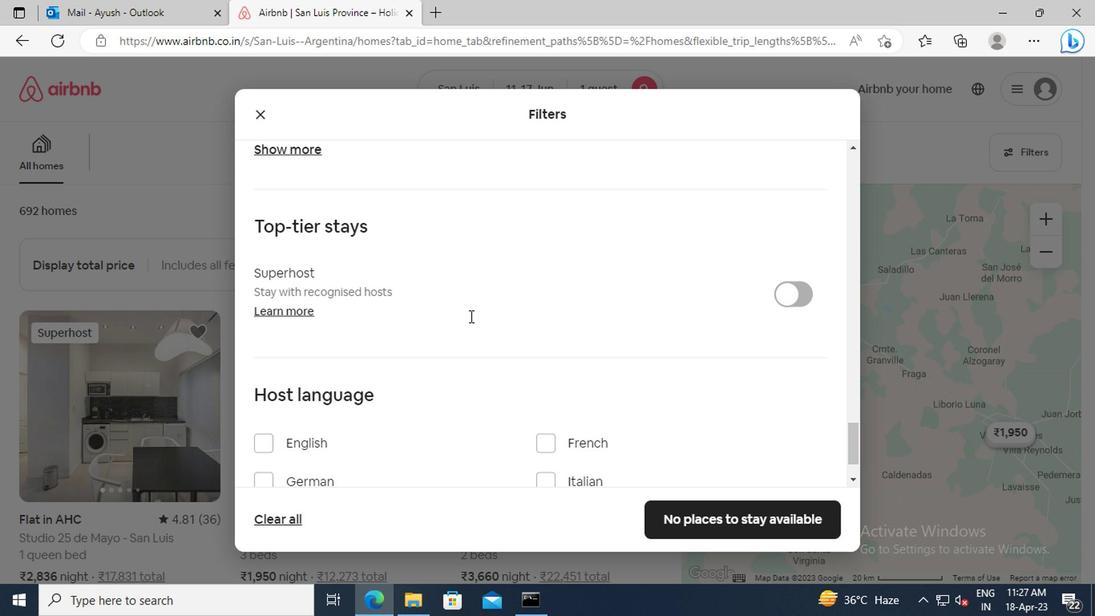 
Action: Mouse moved to (261, 374)
Screenshot: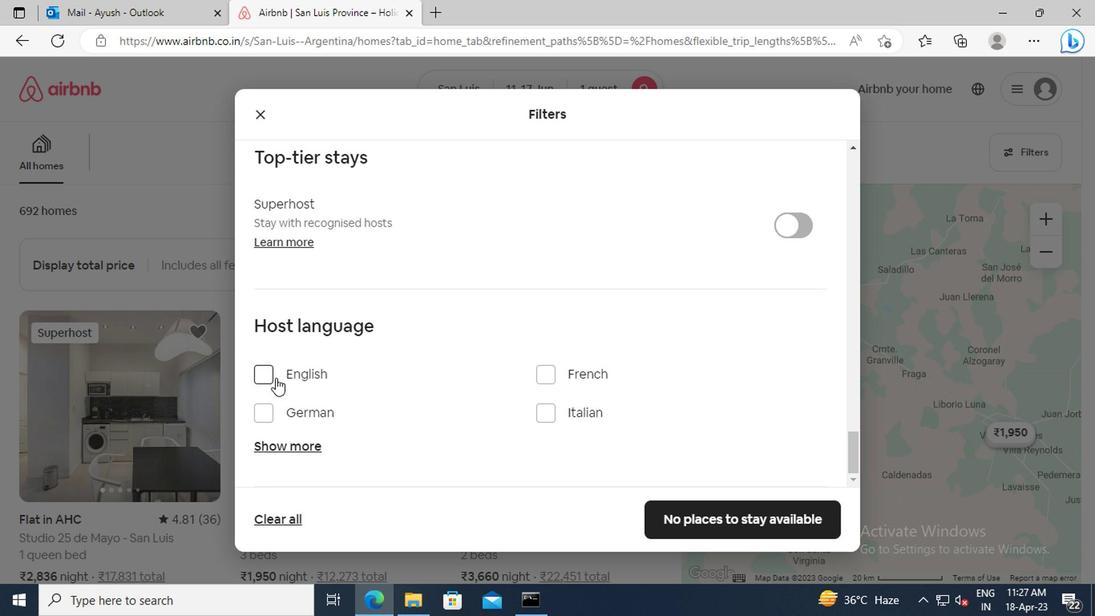 
Action: Mouse pressed left at (261, 374)
Screenshot: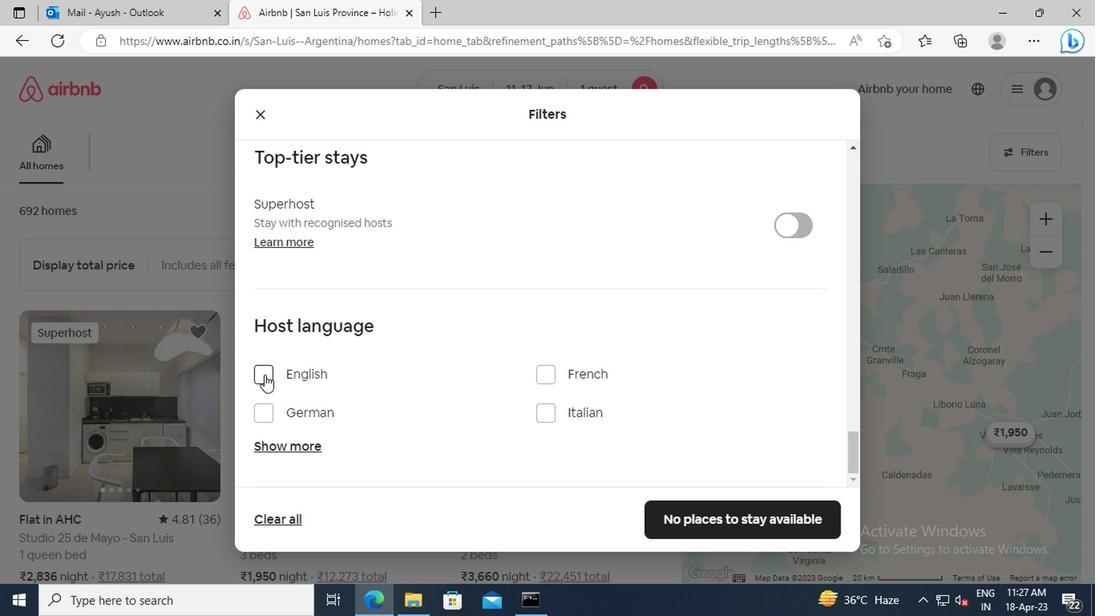 
Action: Mouse moved to (741, 519)
Screenshot: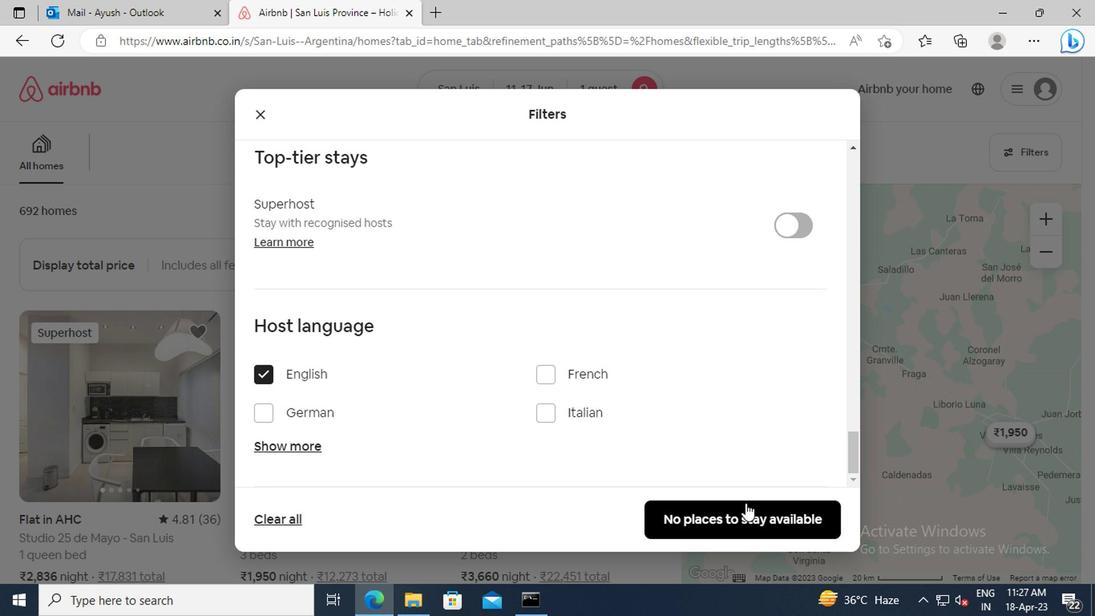 
Action: Mouse pressed left at (741, 519)
Screenshot: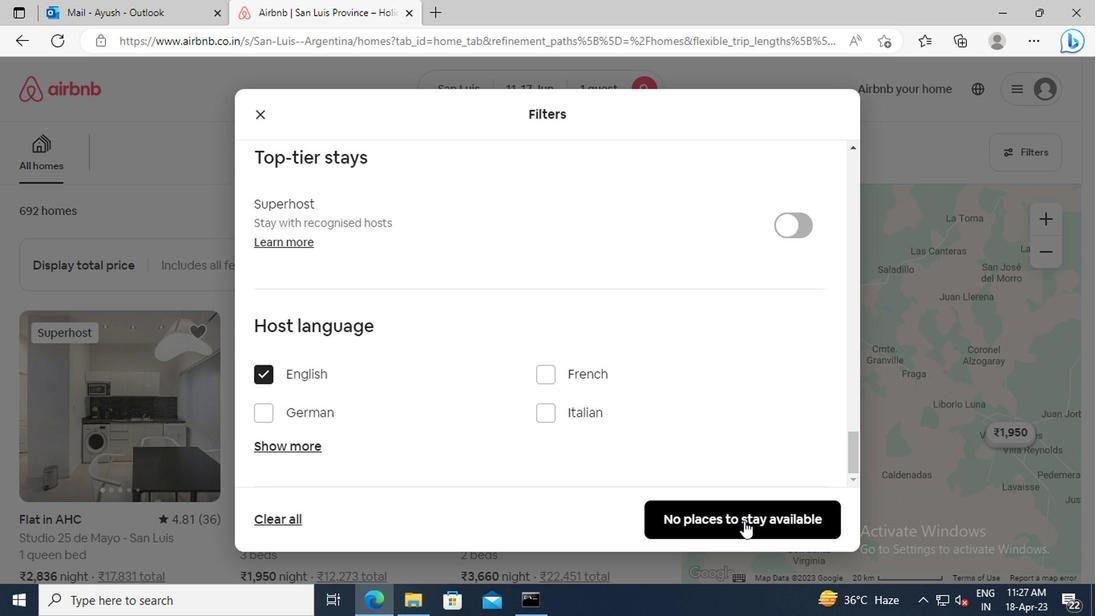 
